 Task: In the Contact  'MarryJohnson21@abc7ny.com', Log Call and save with description: 'customer seeking assistance with integration.'; Select call outcome: 'Busy '; Select call Direction: Inbound; Add date: '21 August, 2023' and time 10:30:AM. Logged in from softage.1@softage.net
Action: Mouse moved to (99, 63)
Screenshot: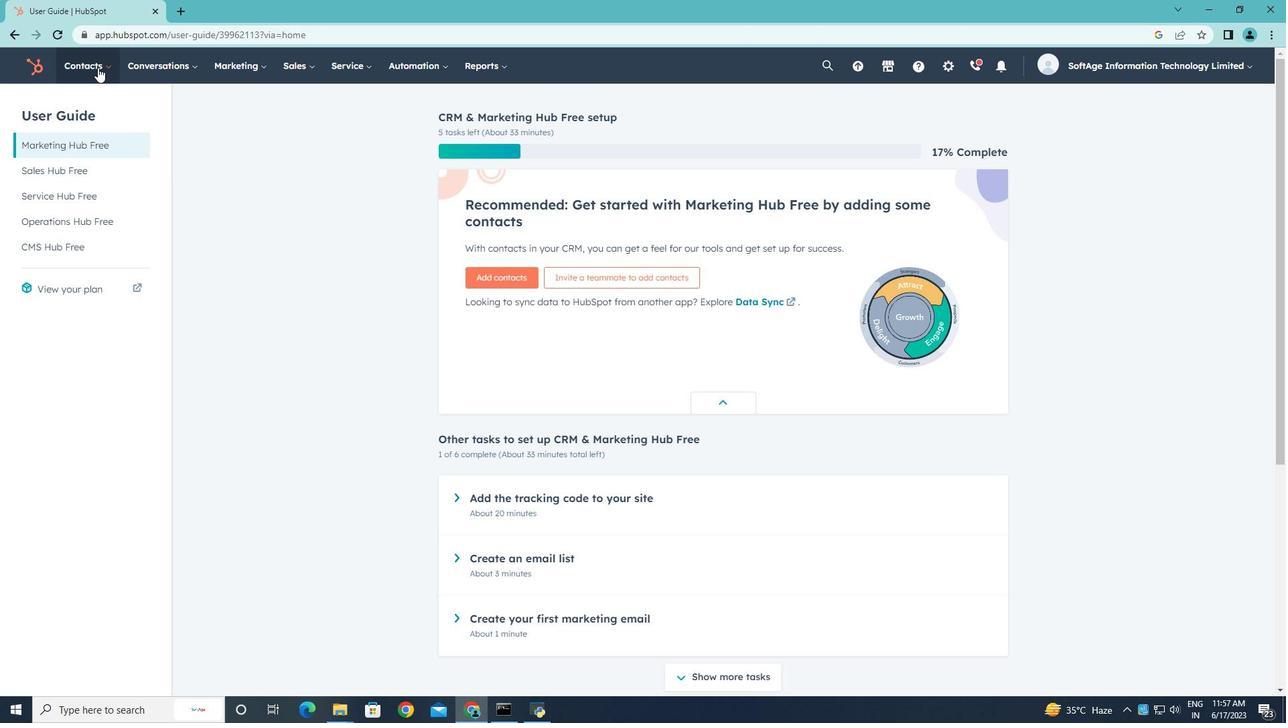 
Action: Mouse pressed left at (99, 63)
Screenshot: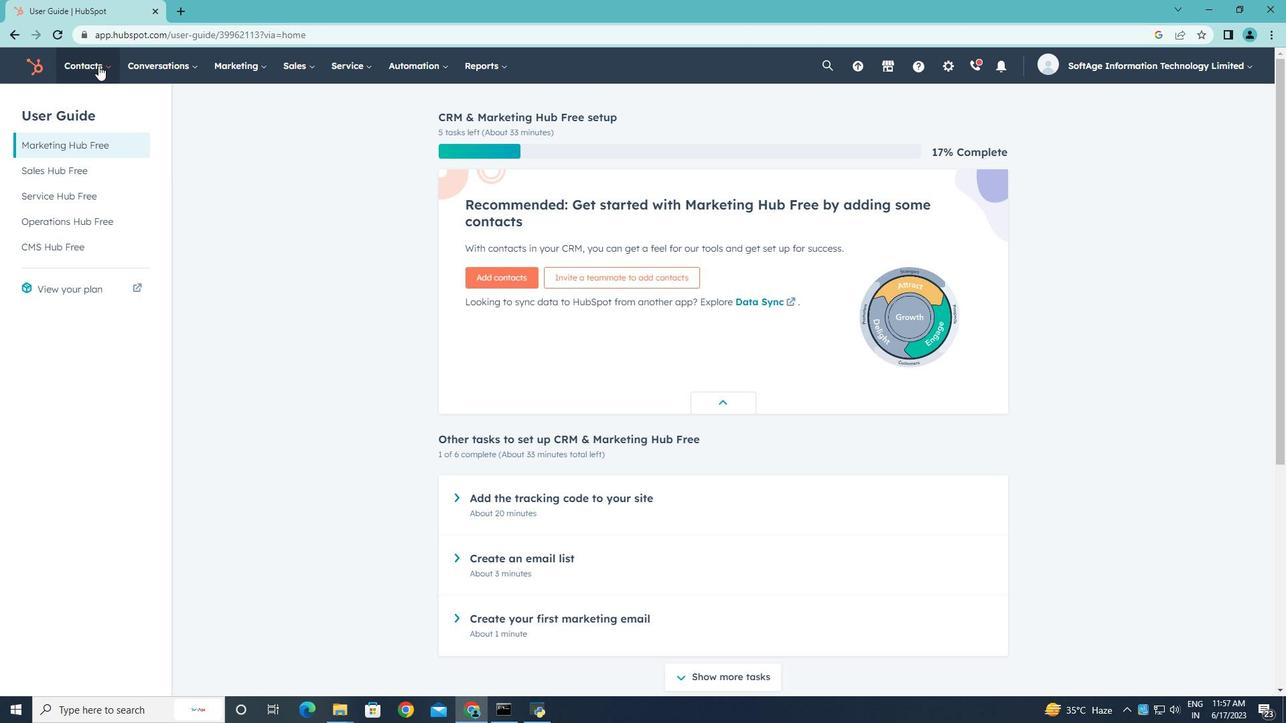 
Action: Mouse moved to (103, 104)
Screenshot: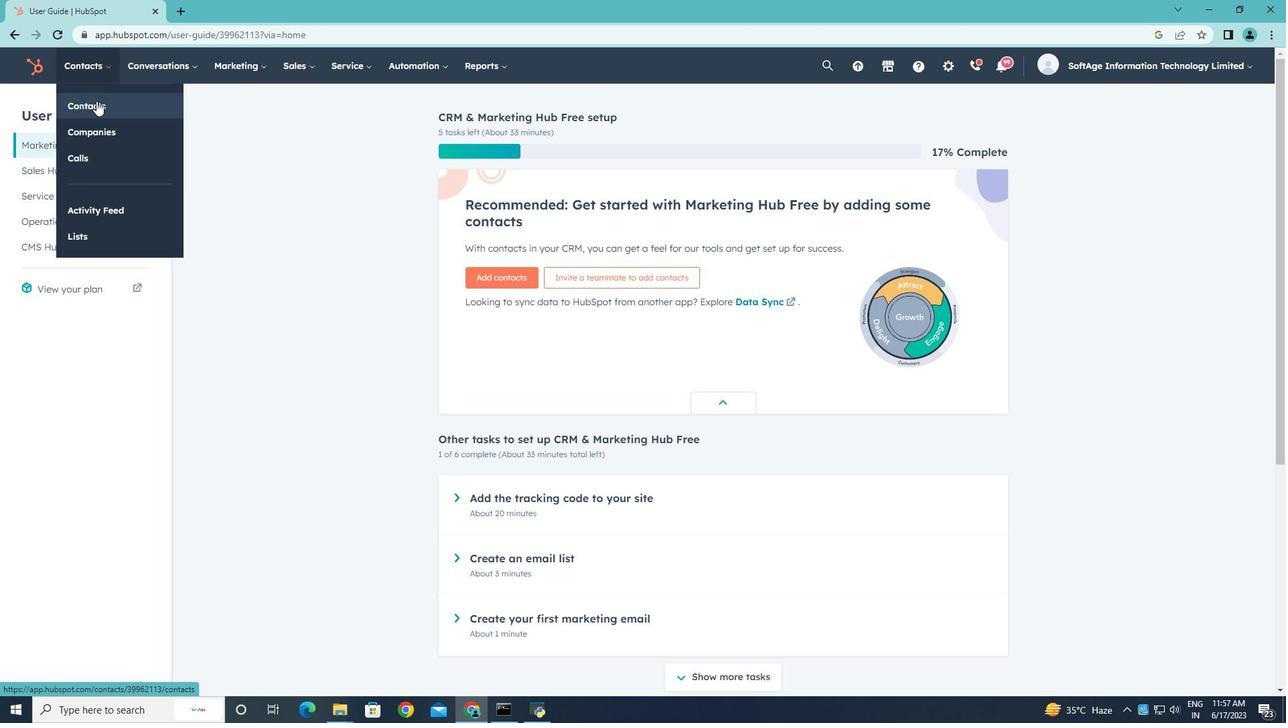 
Action: Mouse pressed left at (103, 104)
Screenshot: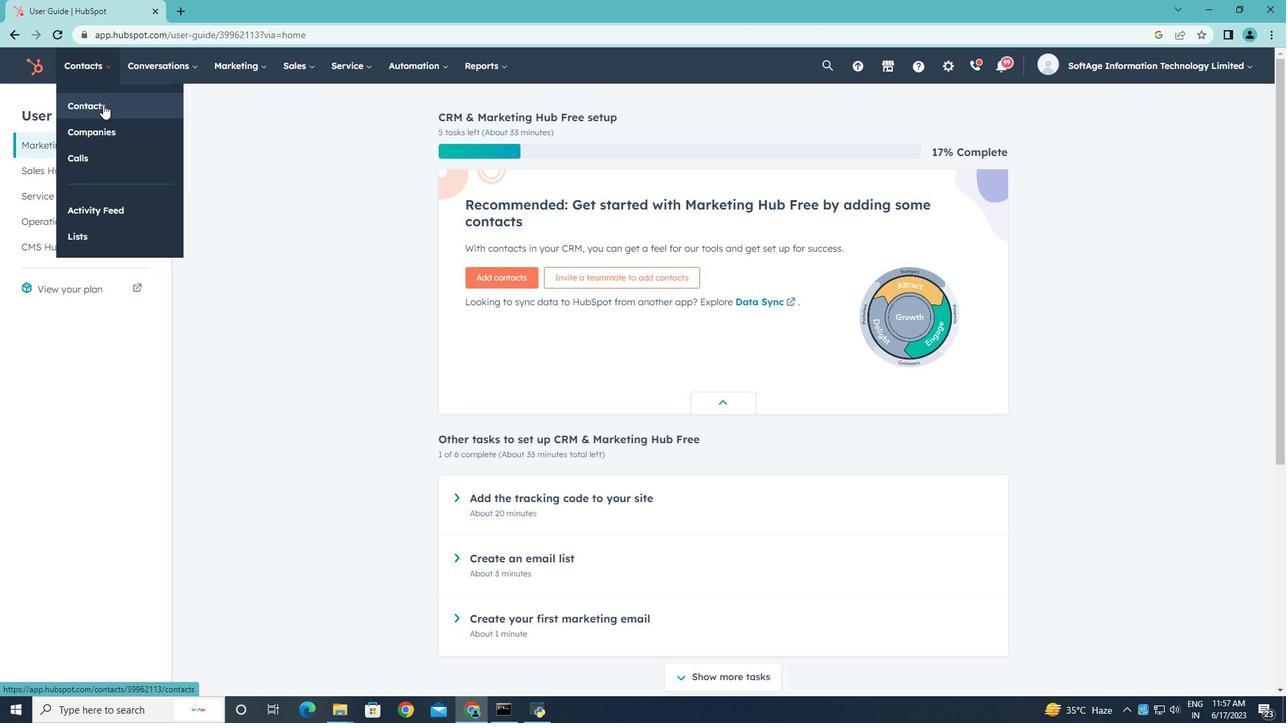 
Action: Mouse moved to (84, 214)
Screenshot: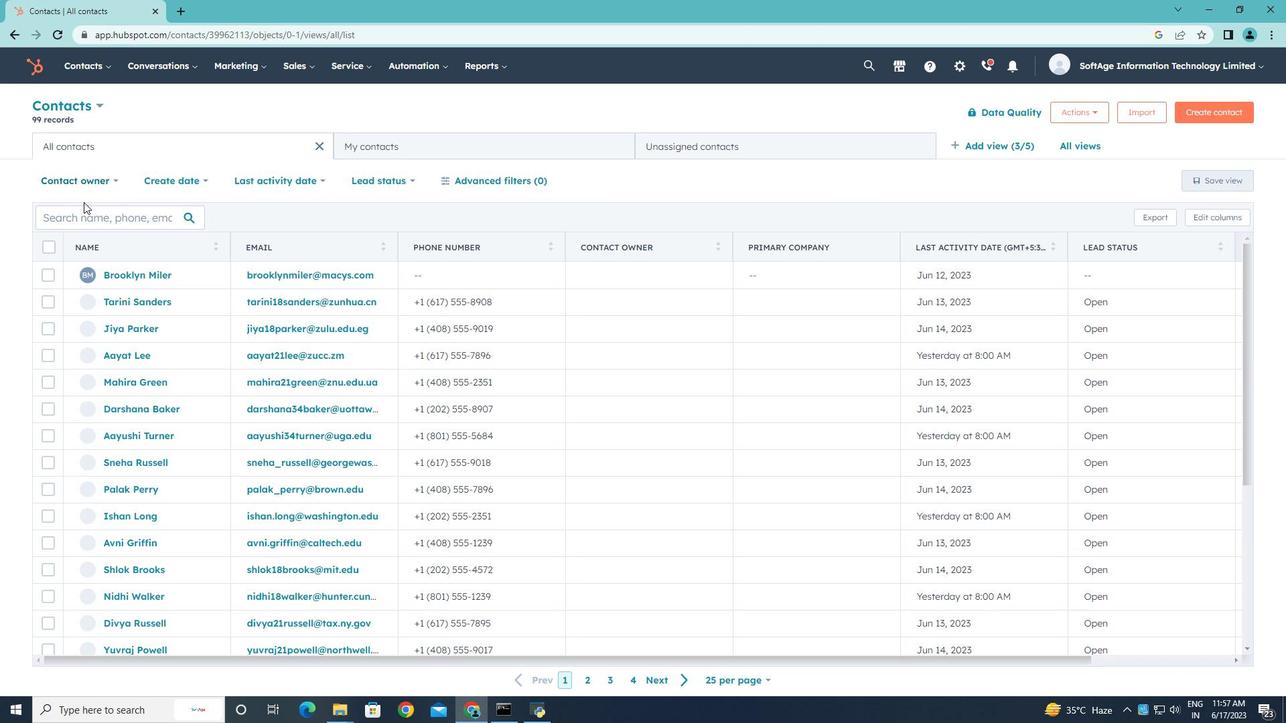 
Action: Mouse pressed left at (84, 214)
Screenshot: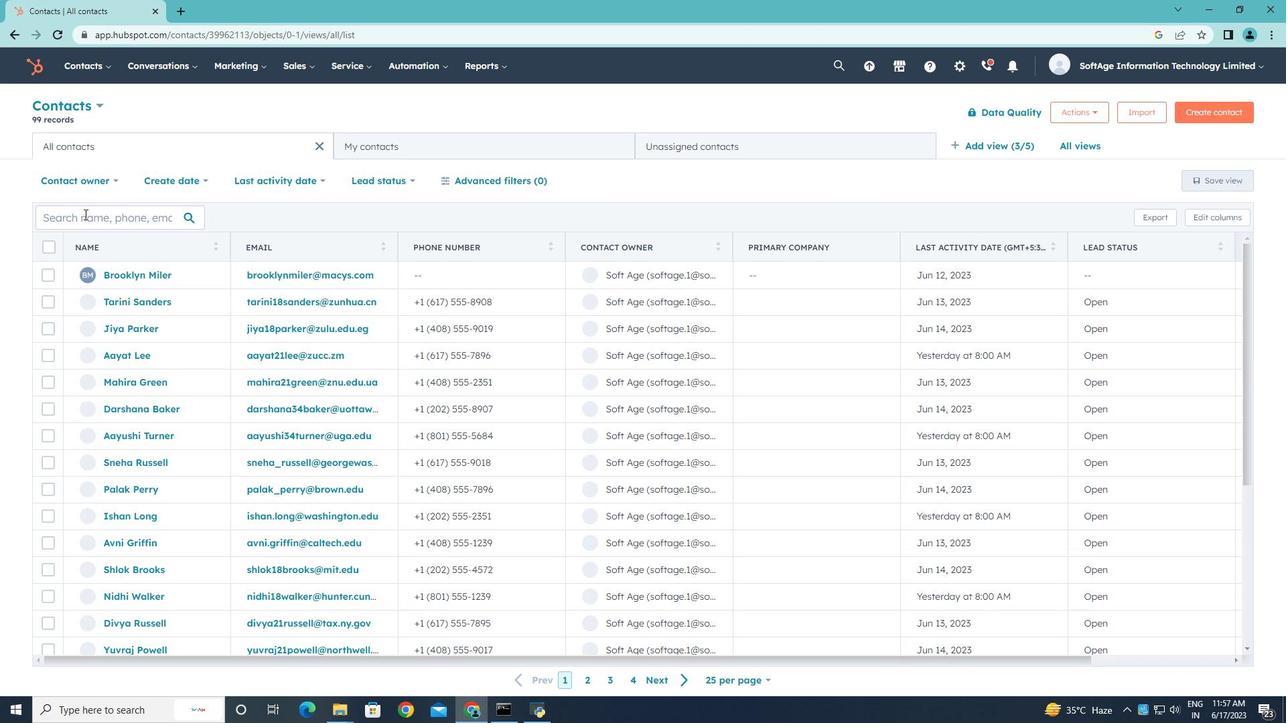 
Action: Key pressed <Key.shift>Marry<Key.shift>Johnson21<Key.shift>@abc7nu<Key.backspace>y.com
Screenshot: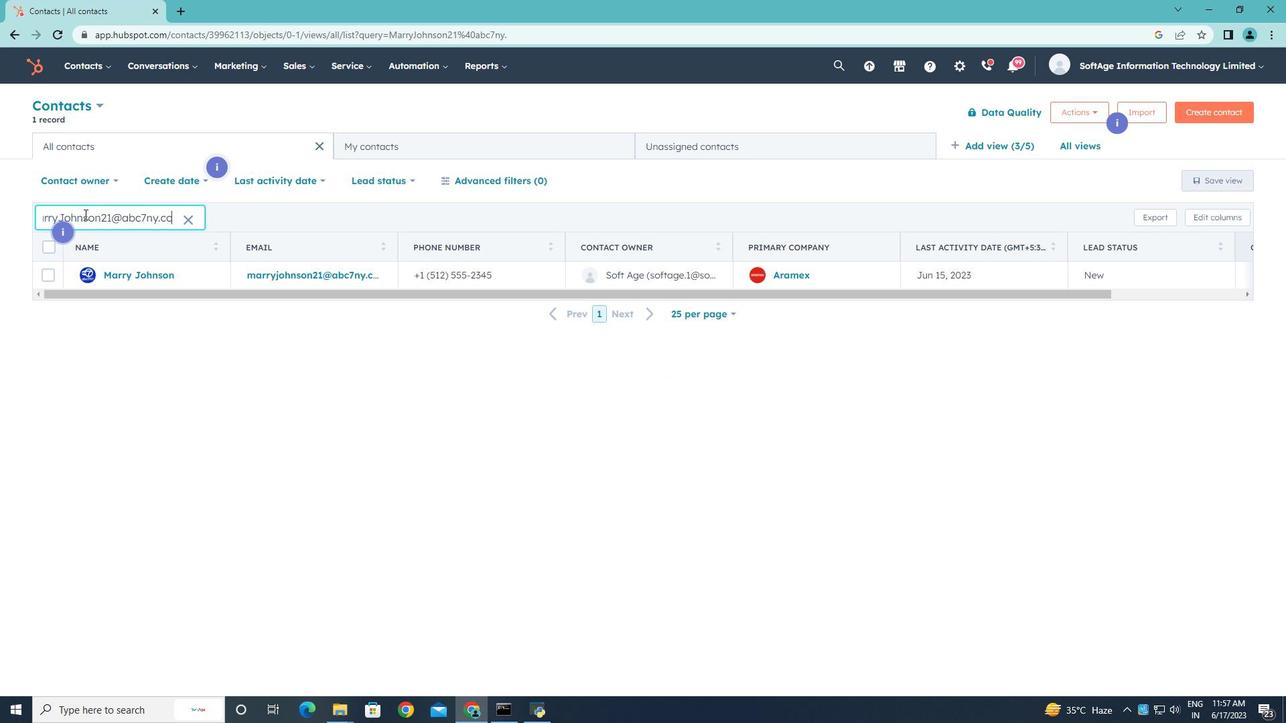 
Action: Mouse moved to (131, 276)
Screenshot: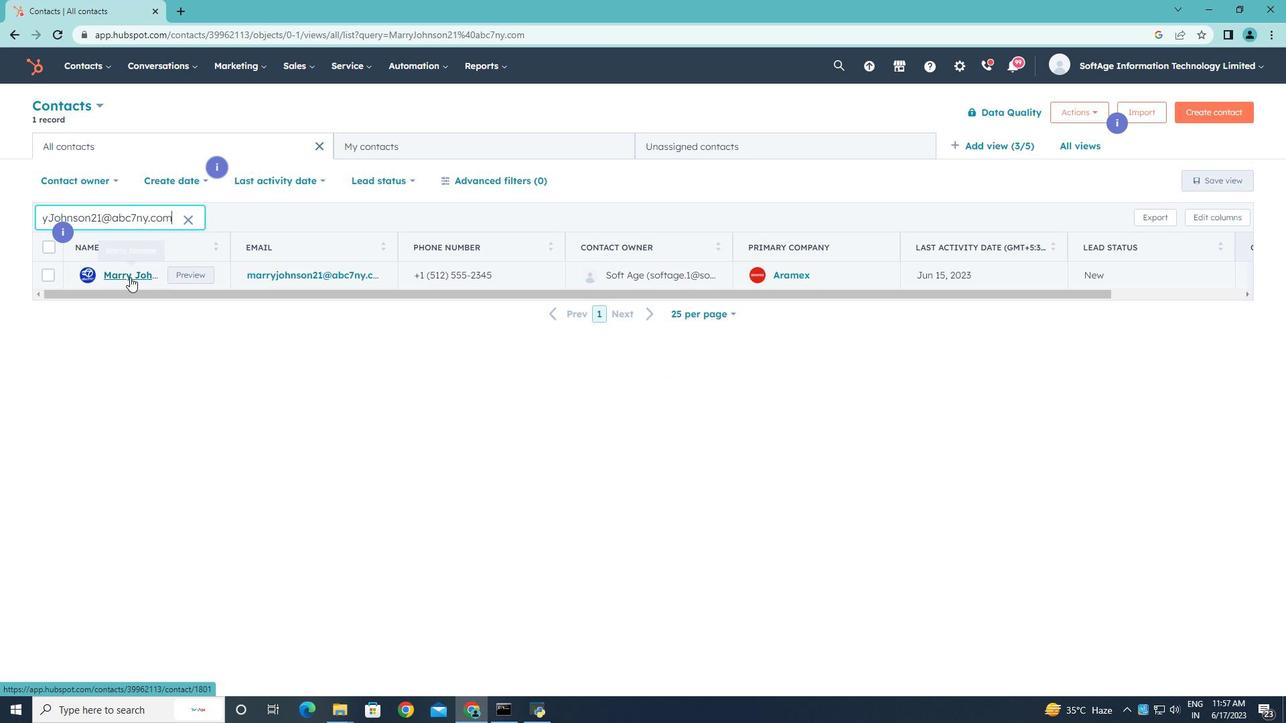 
Action: Mouse pressed left at (131, 276)
Screenshot: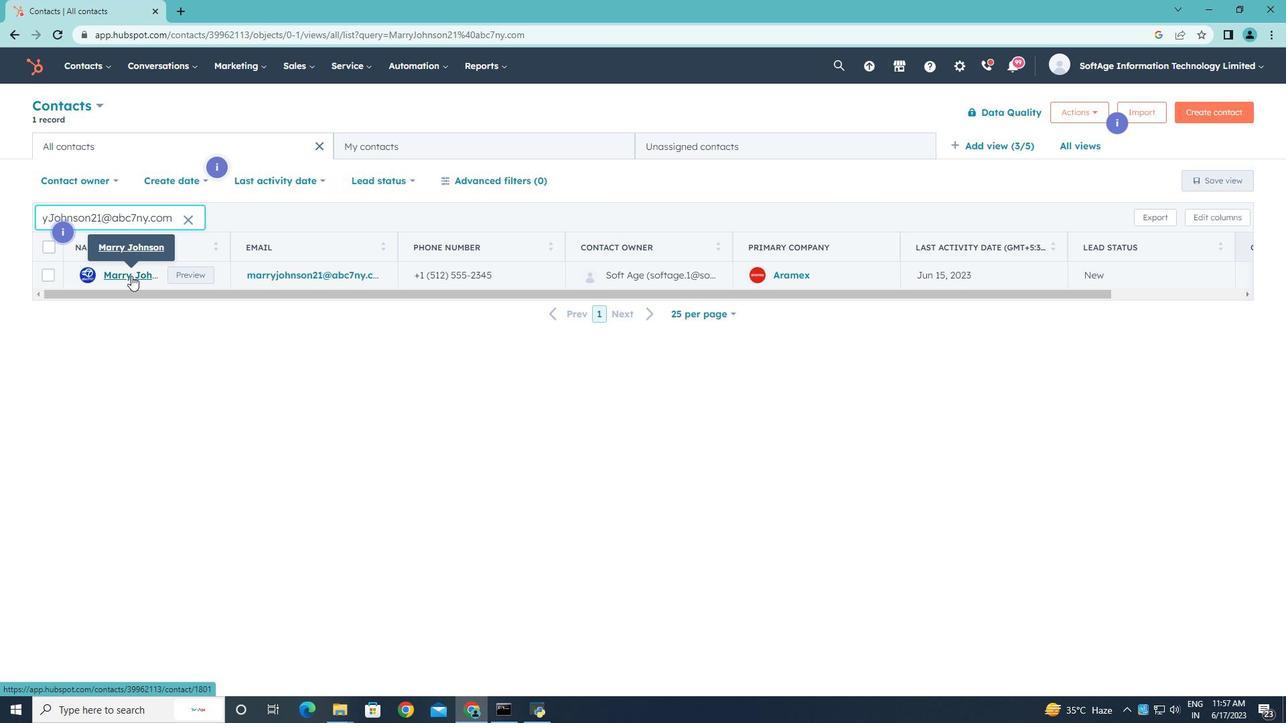 
Action: Mouse moved to (257, 227)
Screenshot: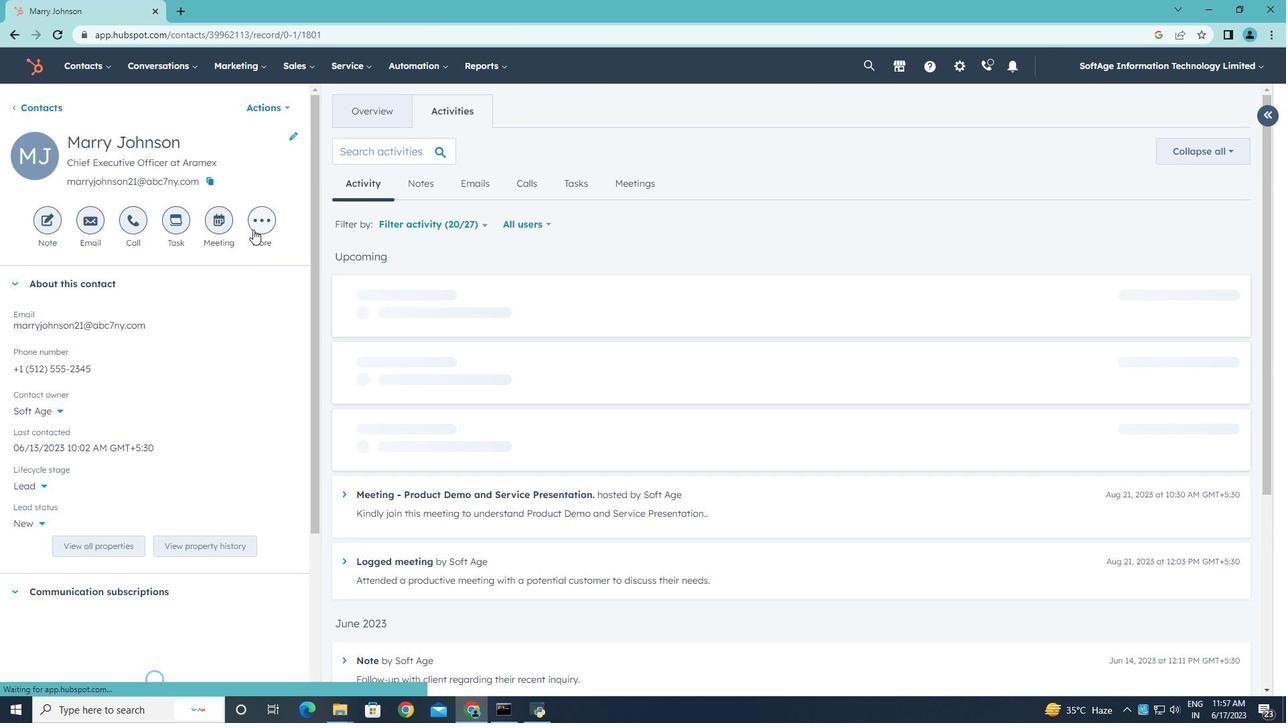 
Action: Mouse pressed left at (257, 227)
Screenshot: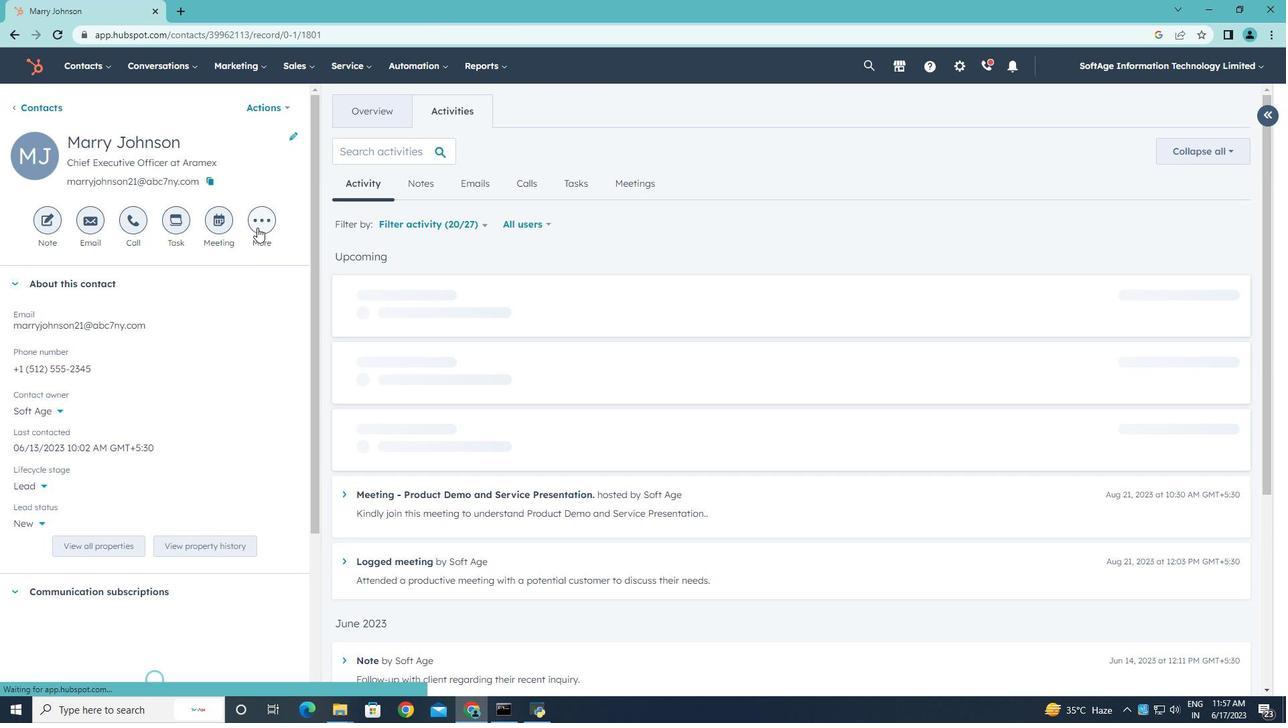 
Action: Mouse moved to (245, 336)
Screenshot: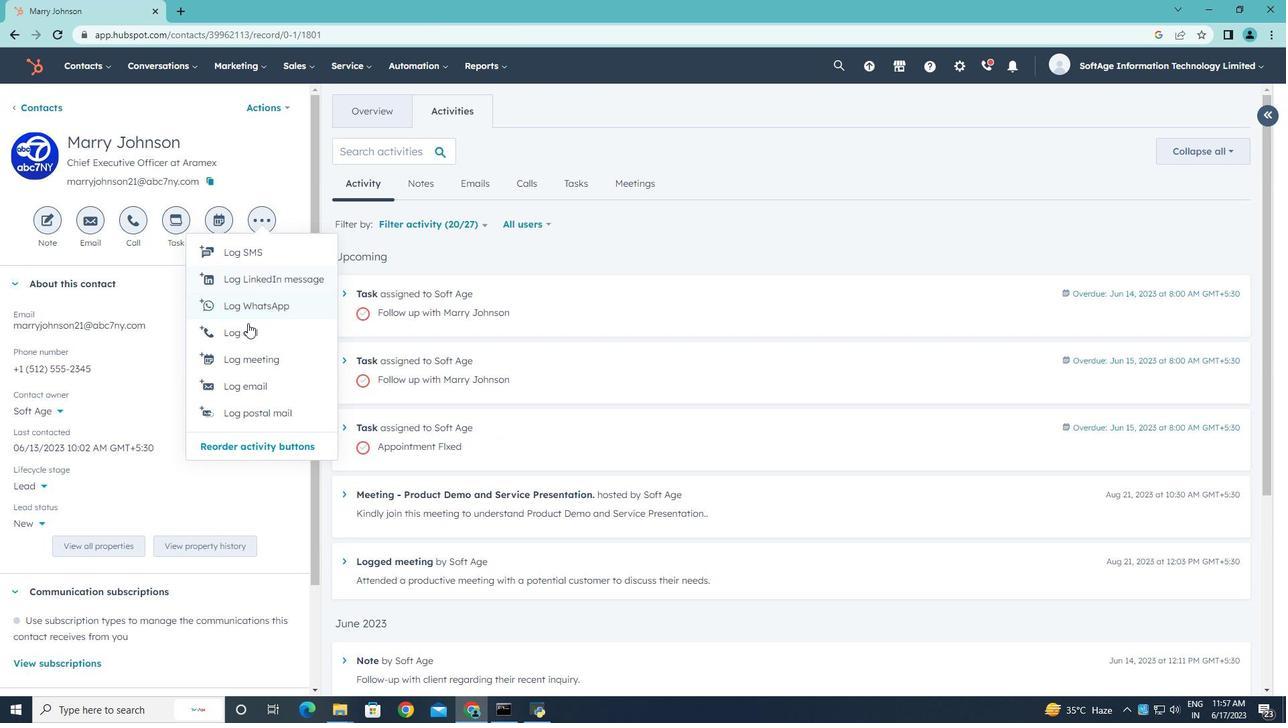
Action: Mouse pressed left at (245, 336)
Screenshot: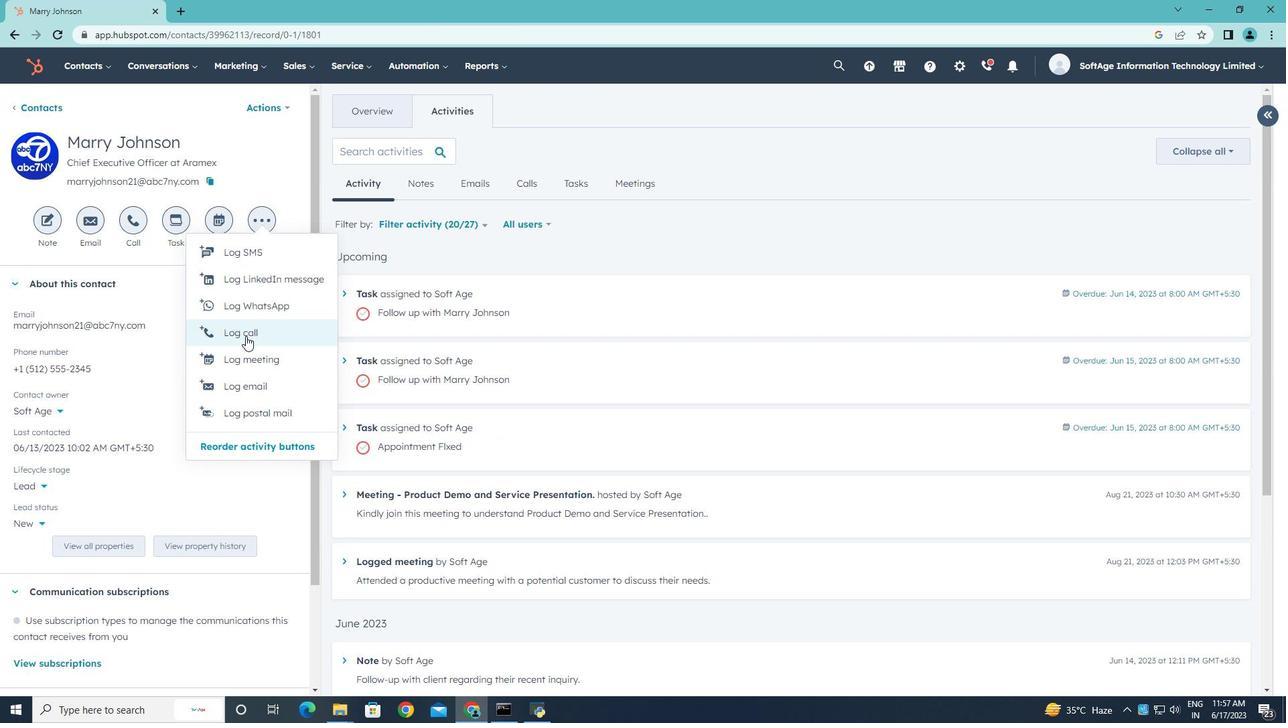 
Action: Key pressed customer<Key.space>seeking<Key.space>assistance<Key.space>with<Key.space>inter<Key.backspace>gration.
Screenshot: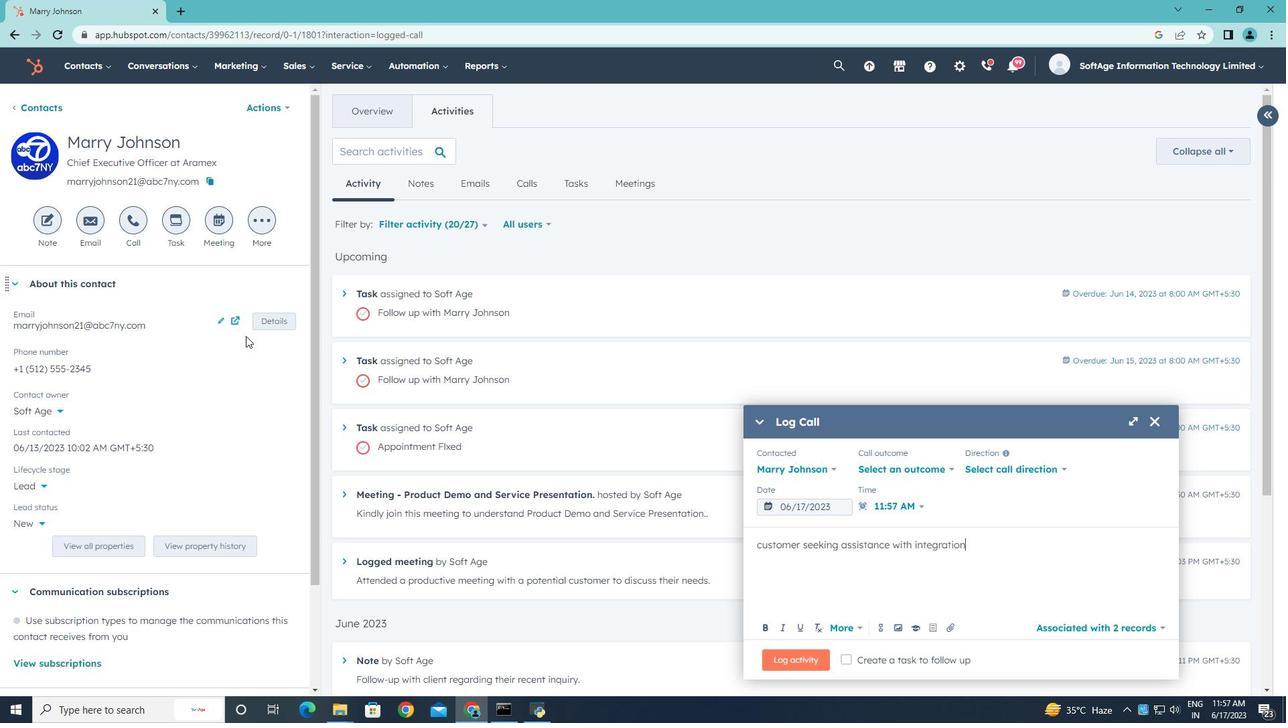 
Action: Mouse moved to (951, 469)
Screenshot: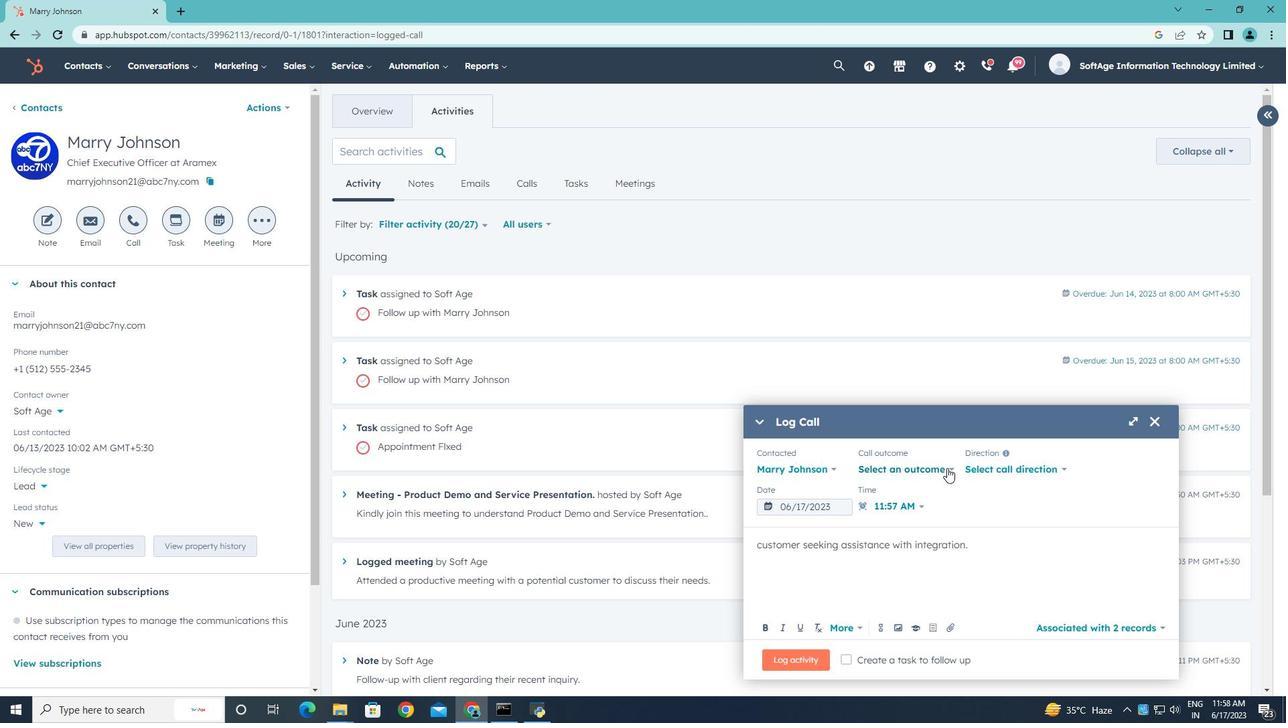 
Action: Mouse pressed left at (951, 469)
Screenshot: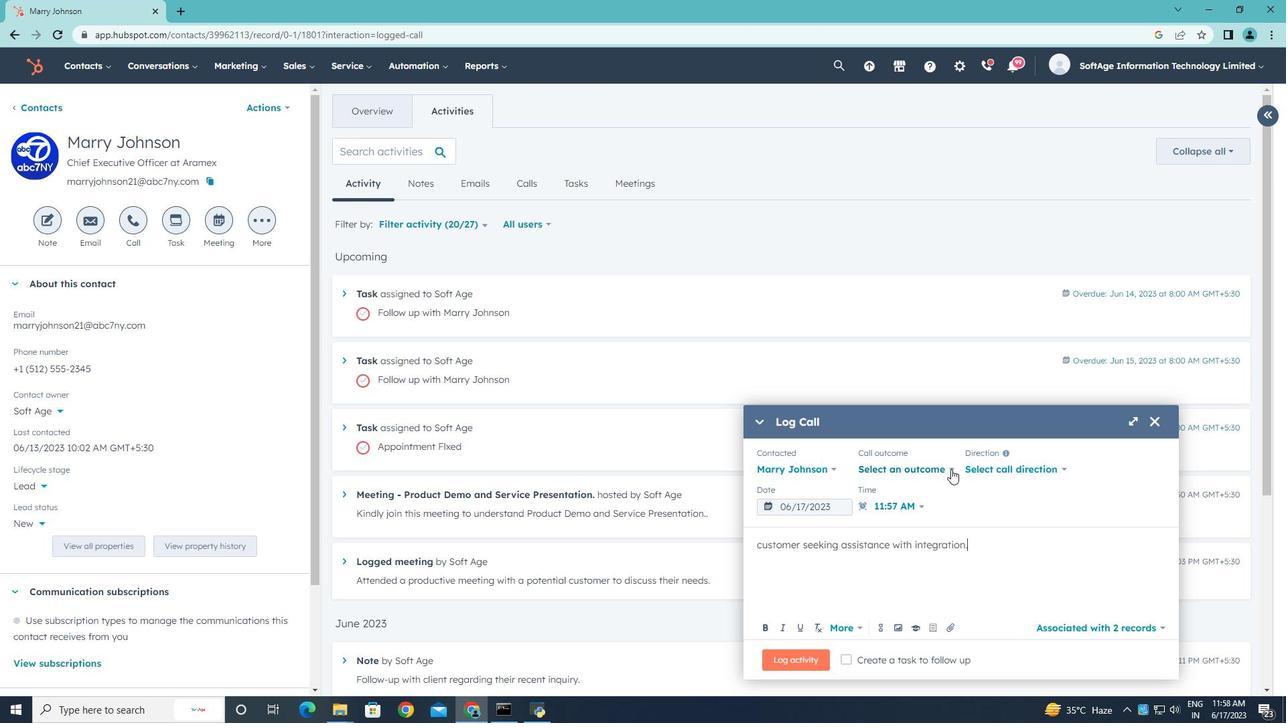 
Action: Mouse moved to (920, 501)
Screenshot: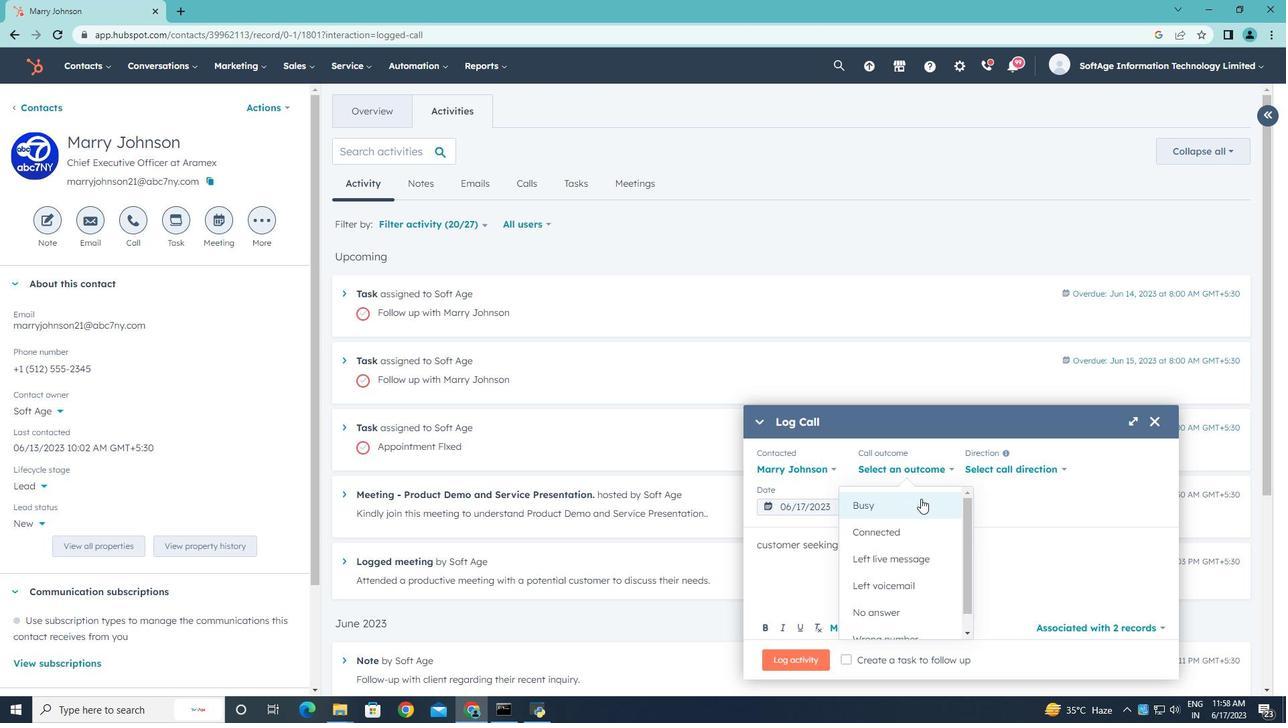 
Action: Mouse pressed left at (920, 501)
Screenshot: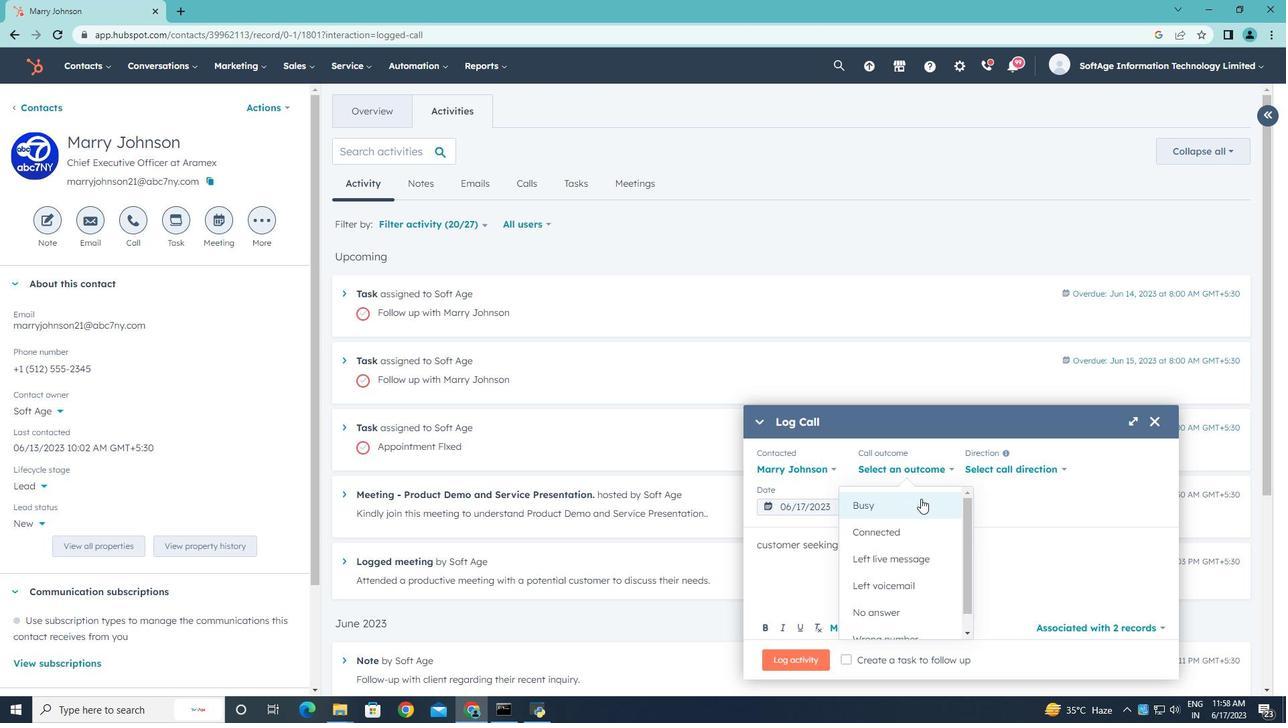 
Action: Mouse moved to (999, 469)
Screenshot: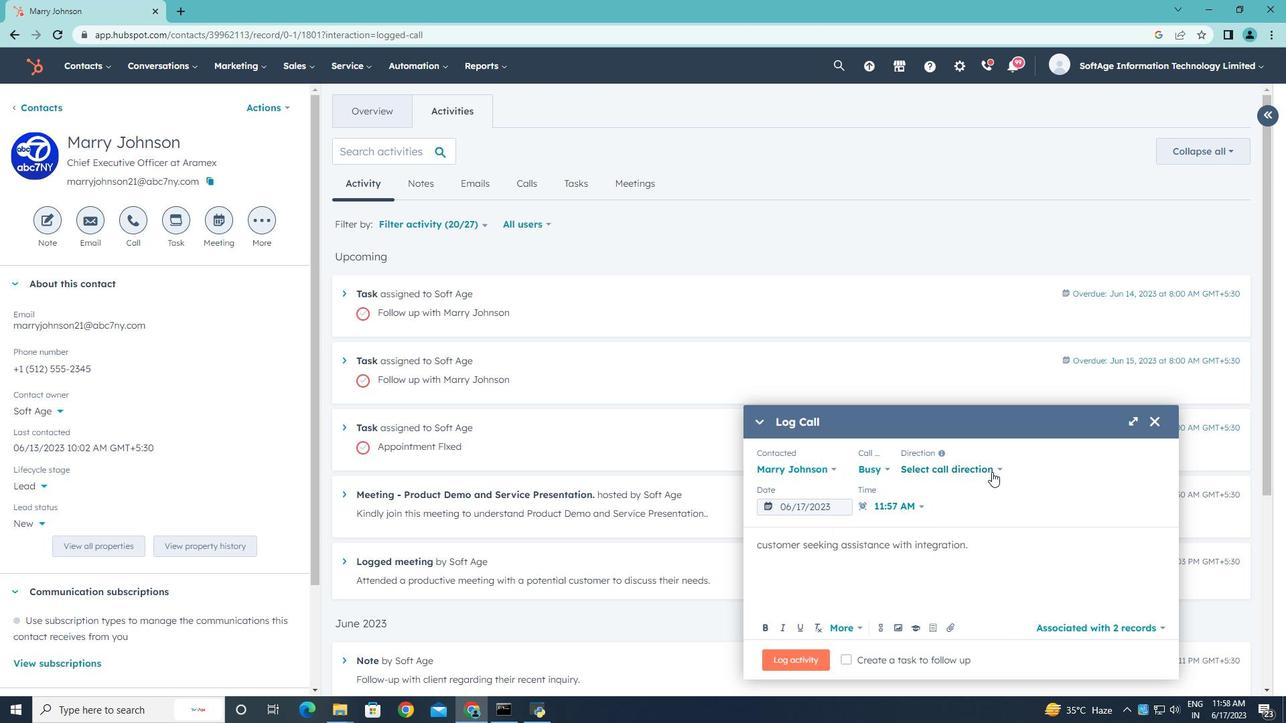 
Action: Mouse pressed left at (999, 469)
Screenshot: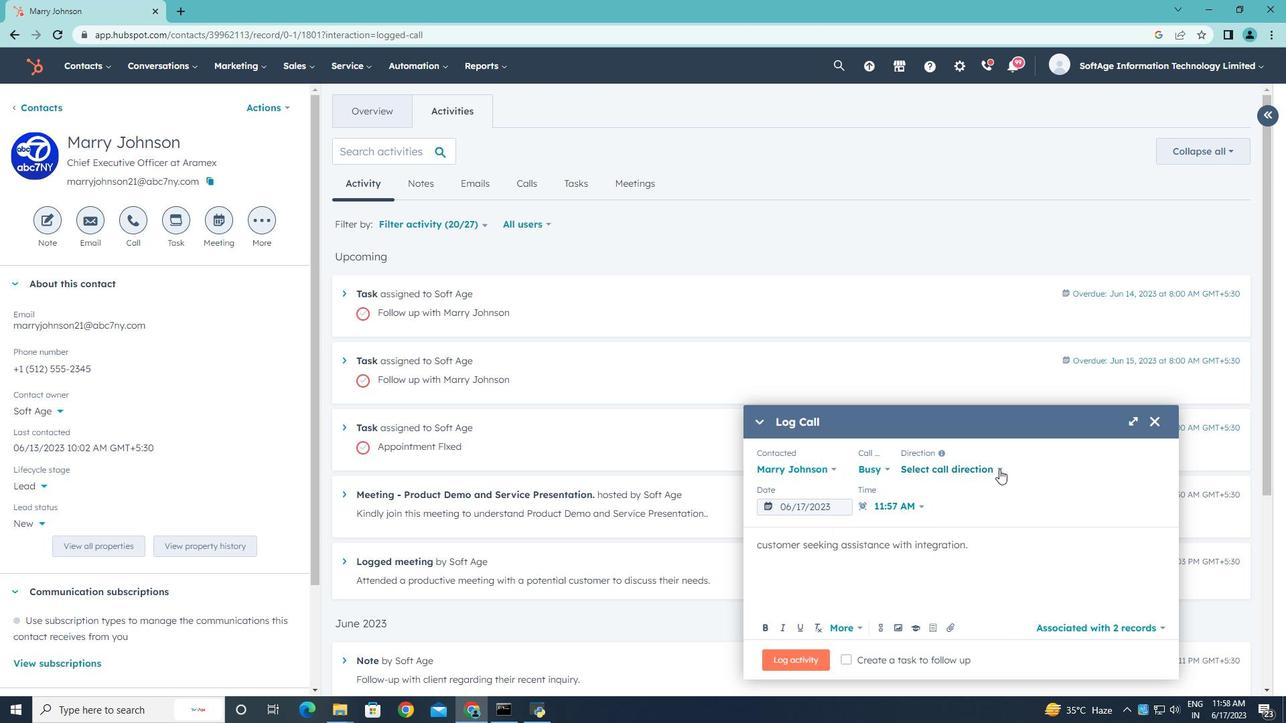 
Action: Mouse moved to (972, 503)
Screenshot: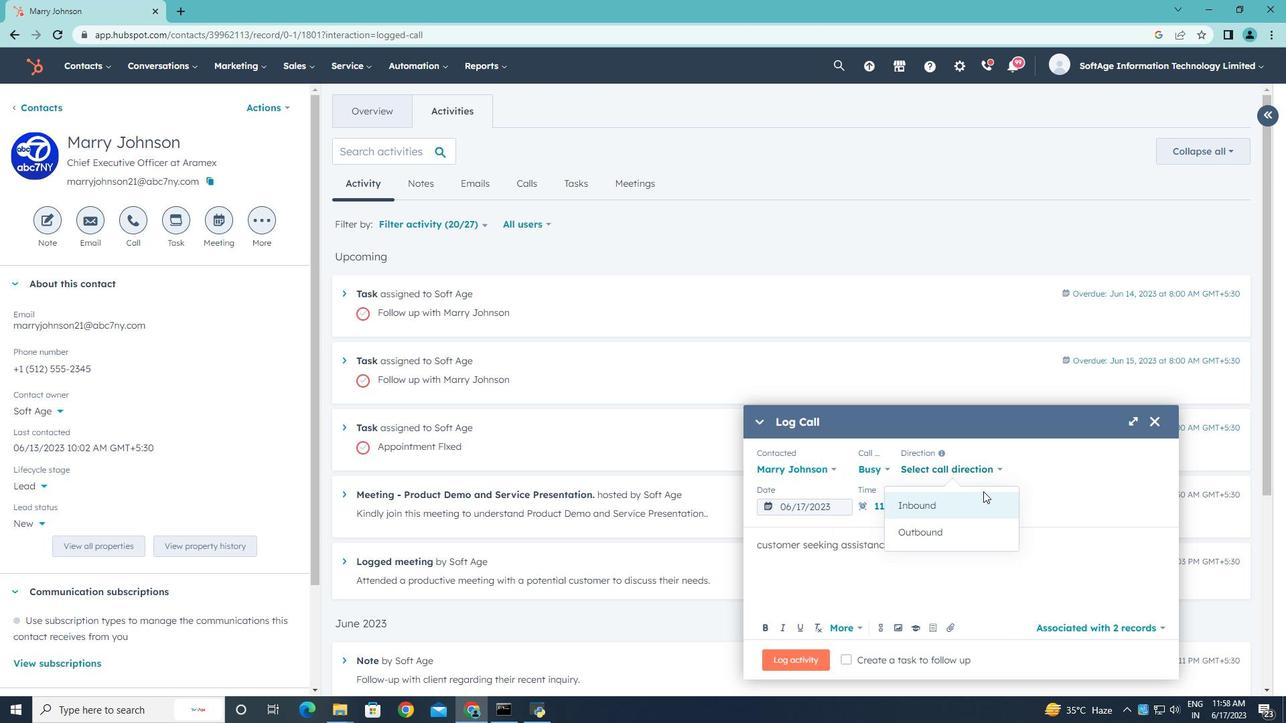
Action: Mouse pressed left at (972, 503)
Screenshot: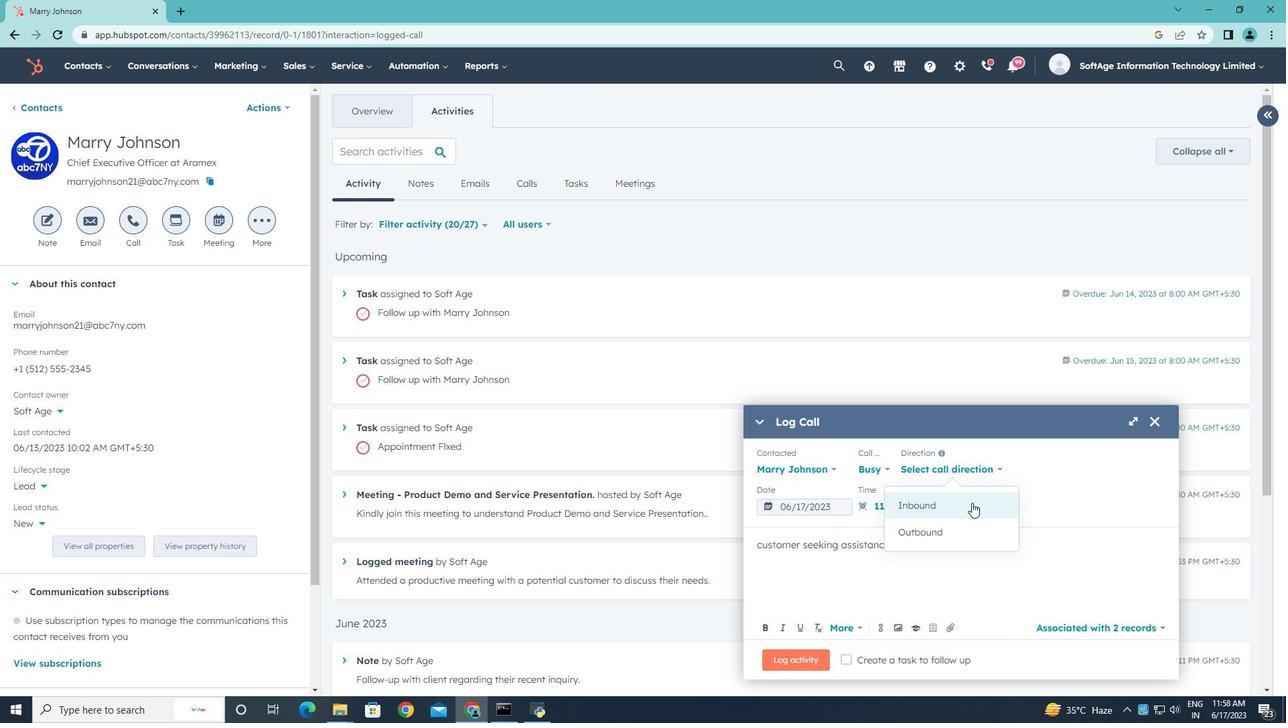 
Action: Mouse moved to (1051, 472)
Screenshot: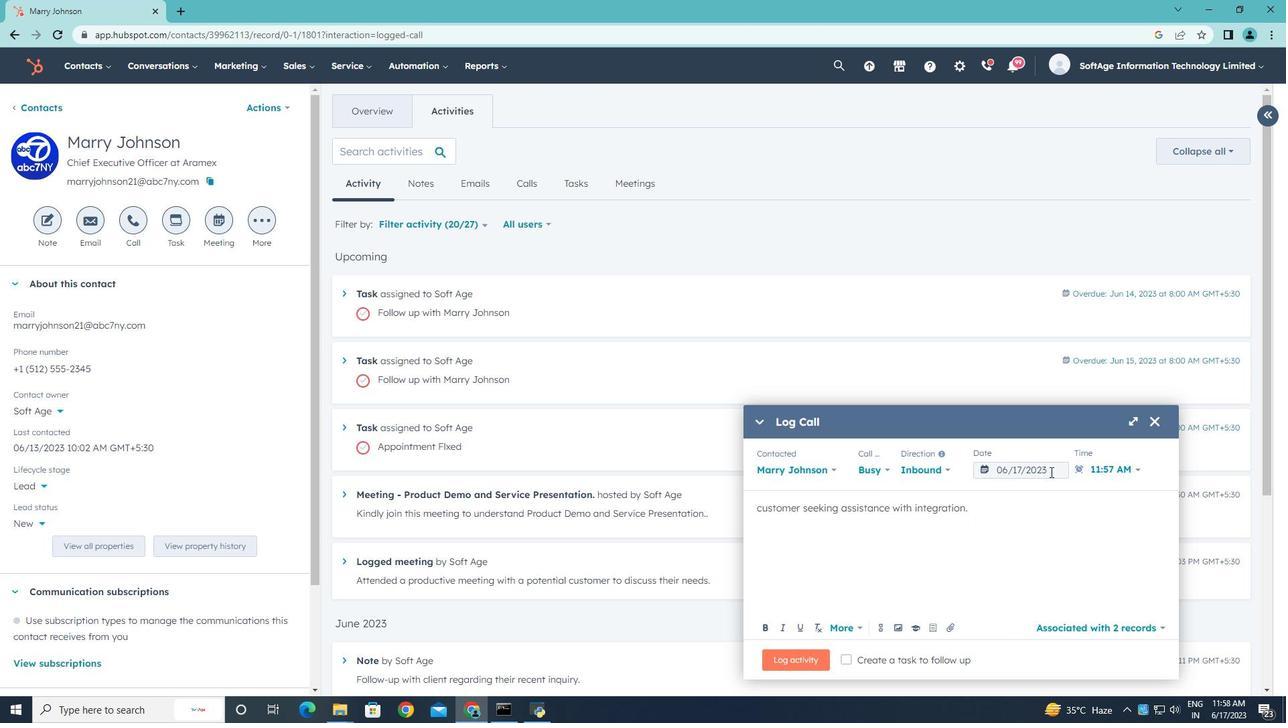 
Action: Mouse pressed left at (1051, 472)
Screenshot: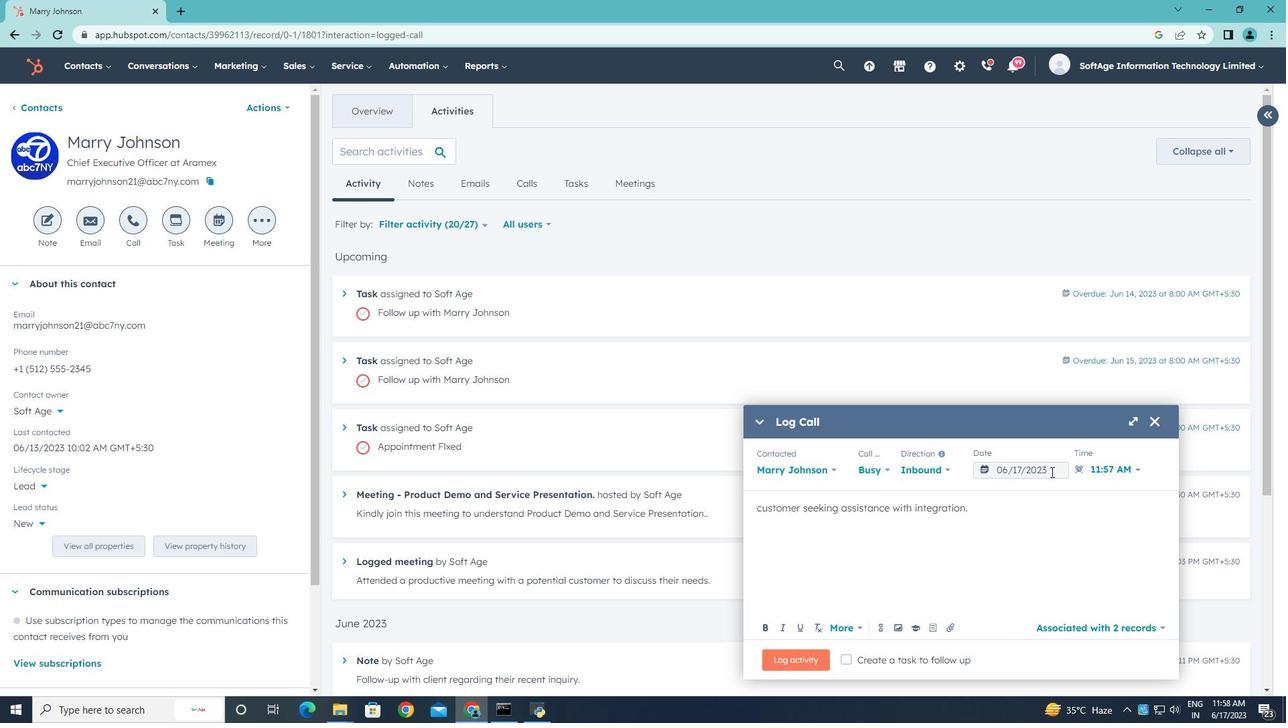 
Action: Mouse moved to (1152, 251)
Screenshot: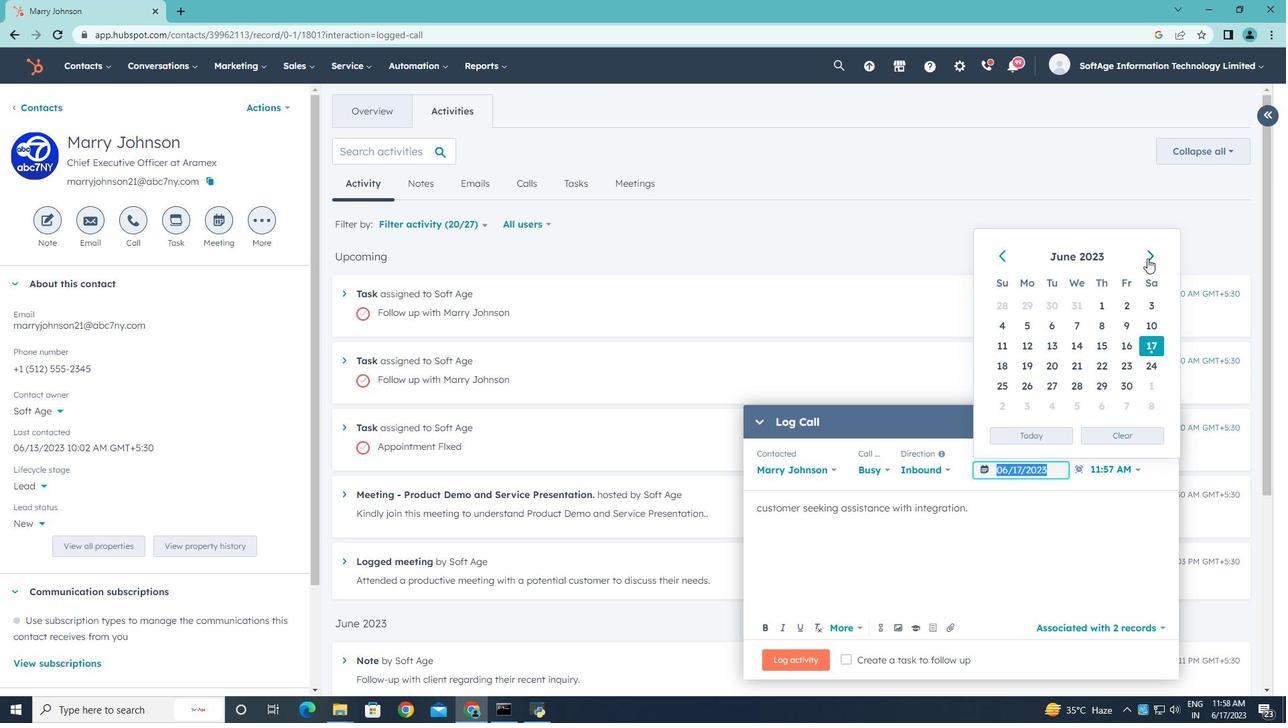 
Action: Mouse pressed left at (1152, 251)
Screenshot: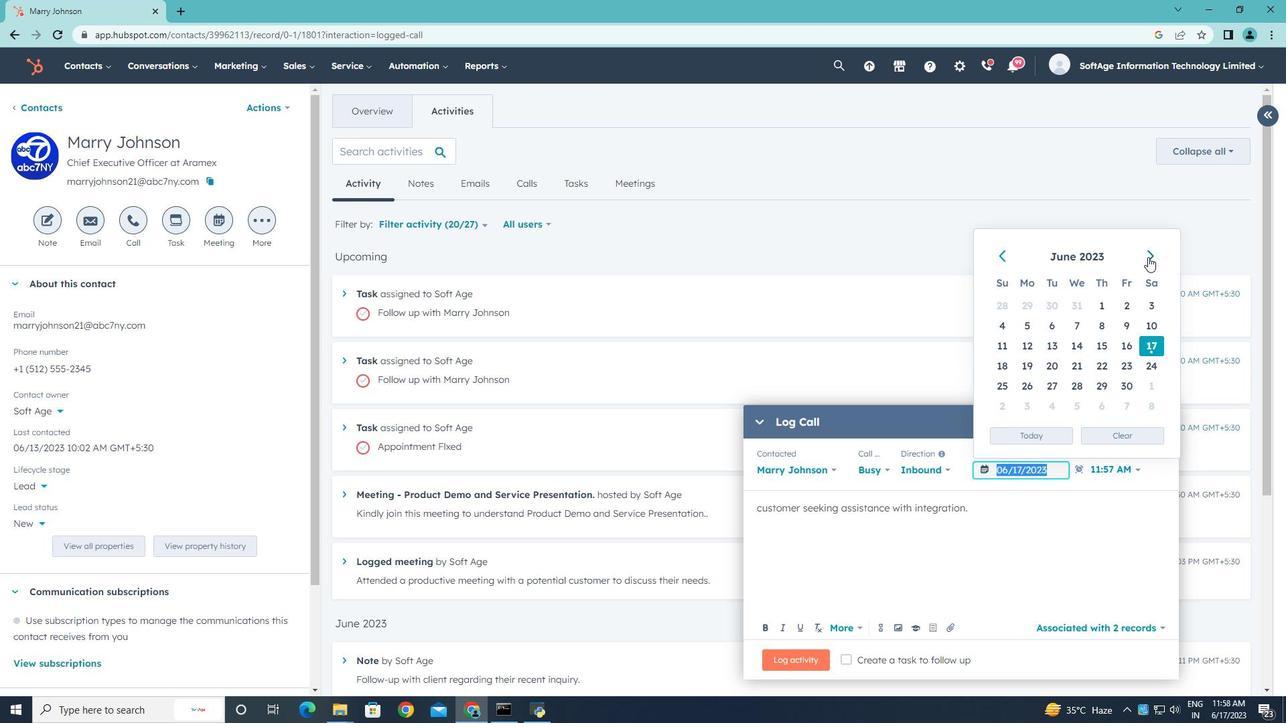 
Action: Mouse pressed left at (1152, 251)
Screenshot: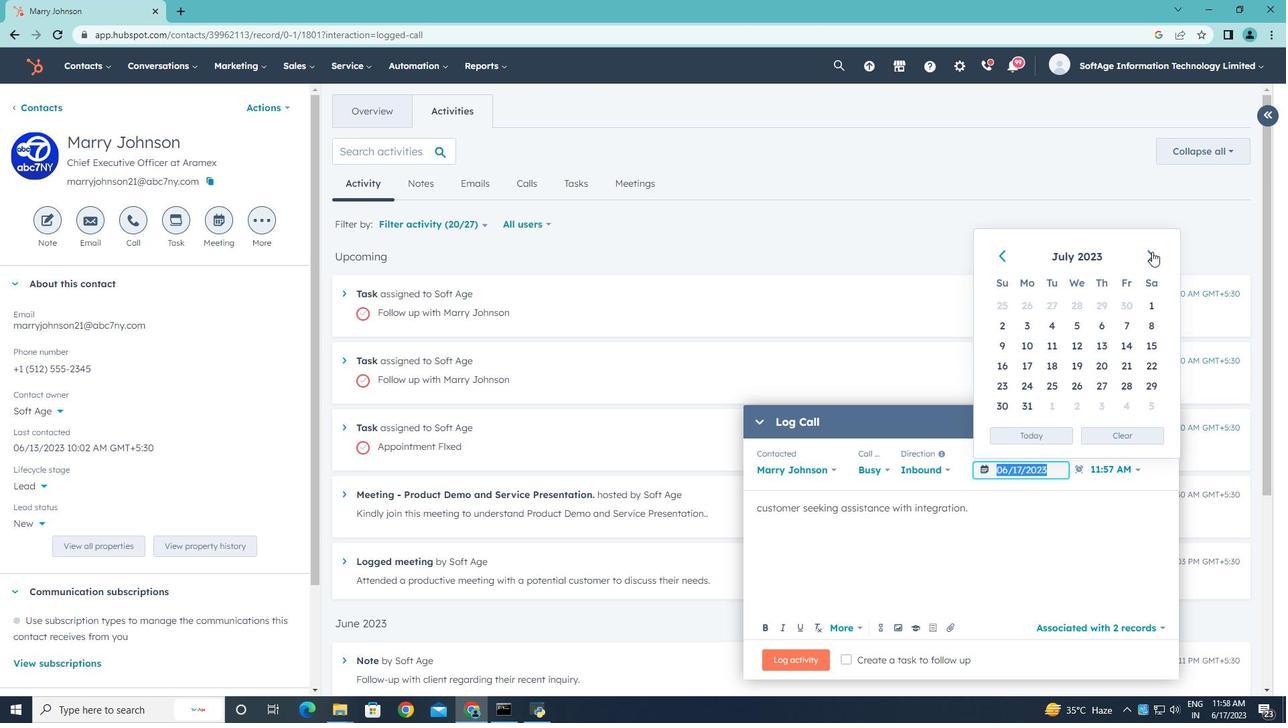 
Action: Mouse moved to (1031, 367)
Screenshot: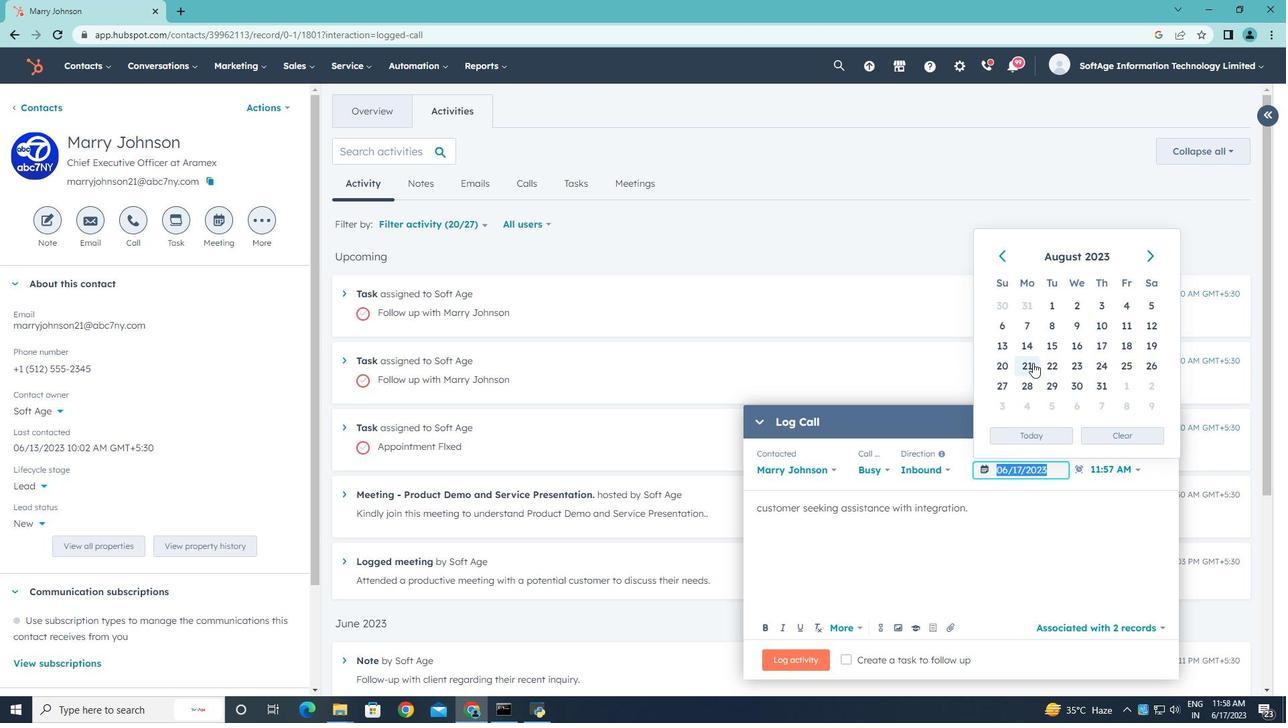 
Action: Mouse pressed left at (1031, 367)
Screenshot: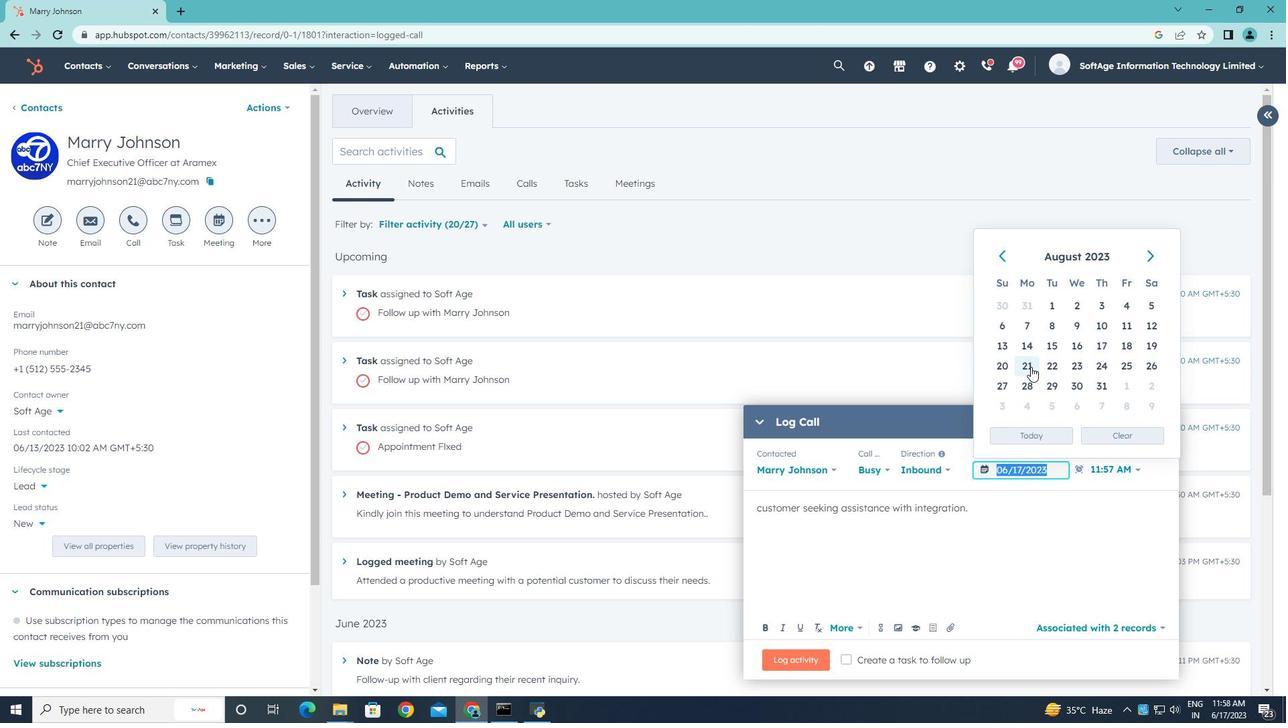 
Action: Mouse moved to (1134, 468)
Screenshot: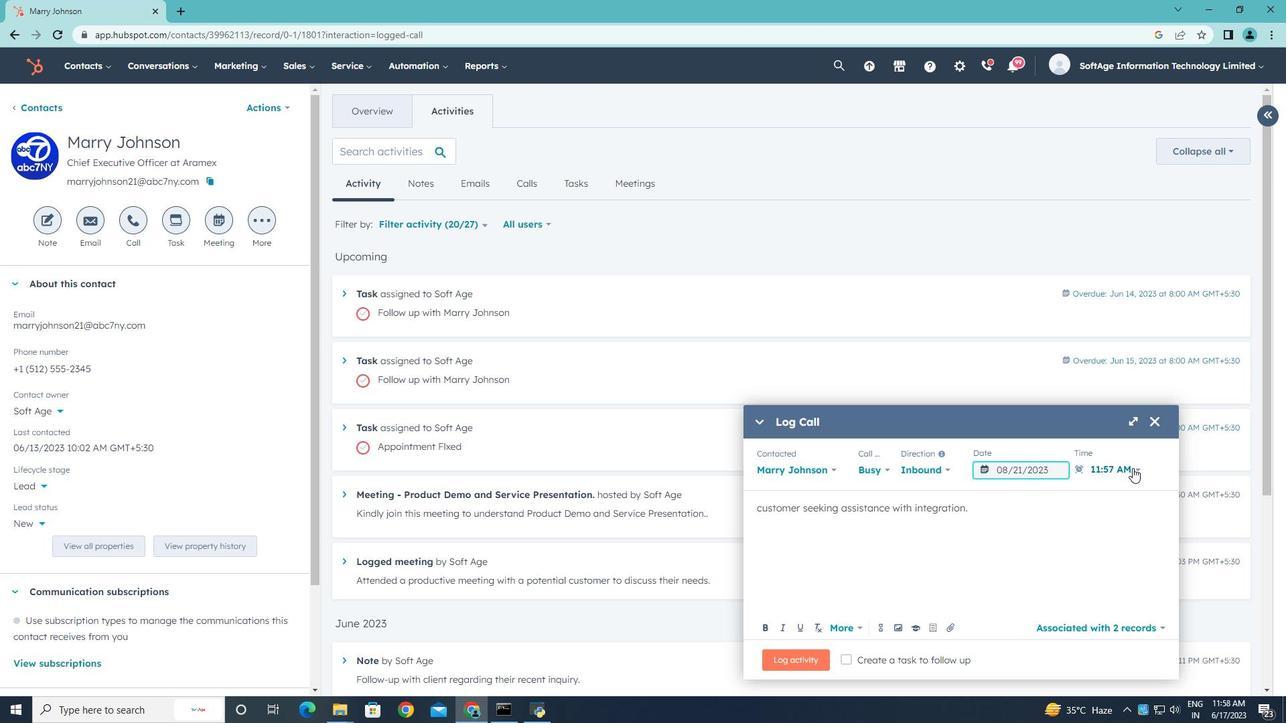 
Action: Mouse pressed left at (1134, 468)
Screenshot: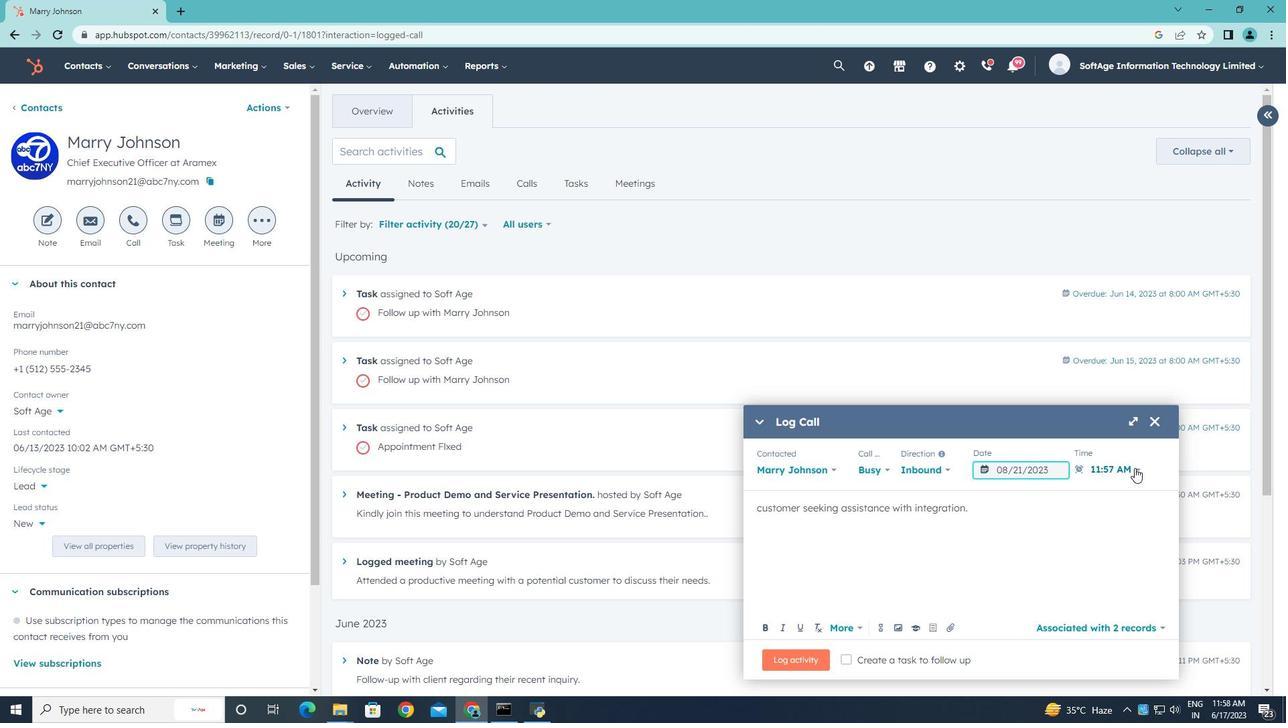 
Action: Mouse moved to (1097, 550)
Screenshot: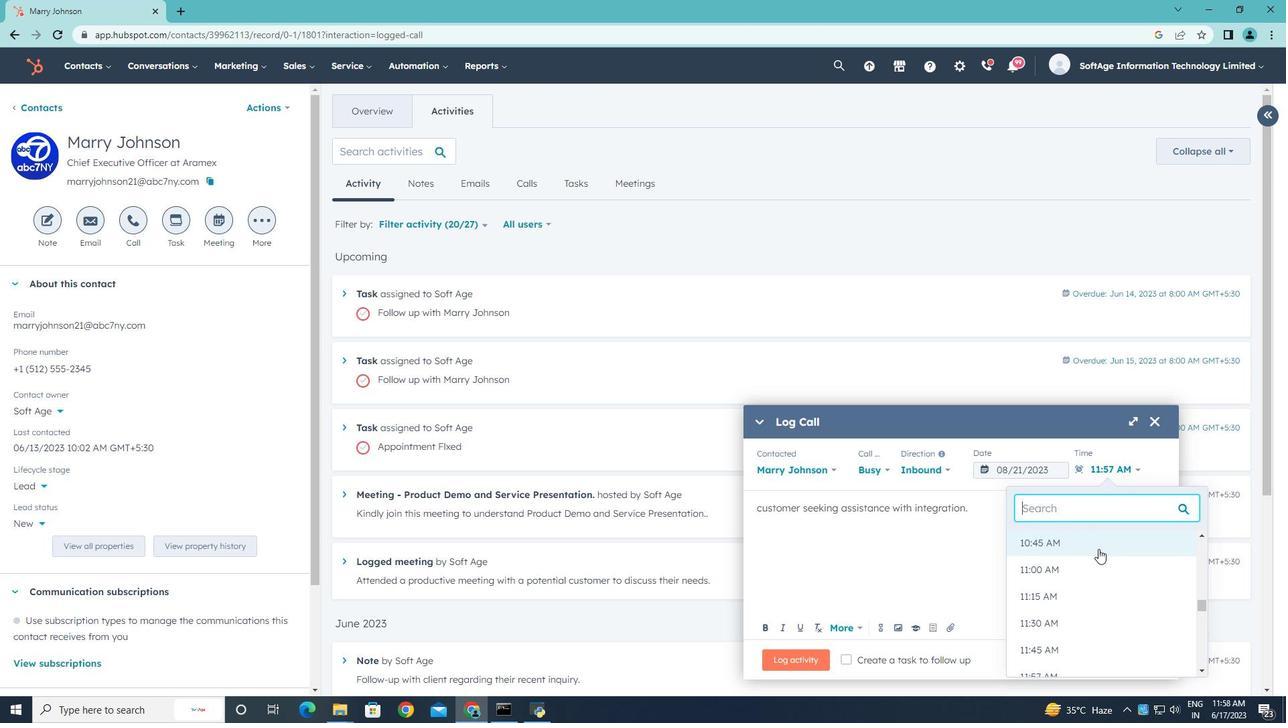 
Action: Mouse scrolled (1097, 550) with delta (0, 0)
Screenshot: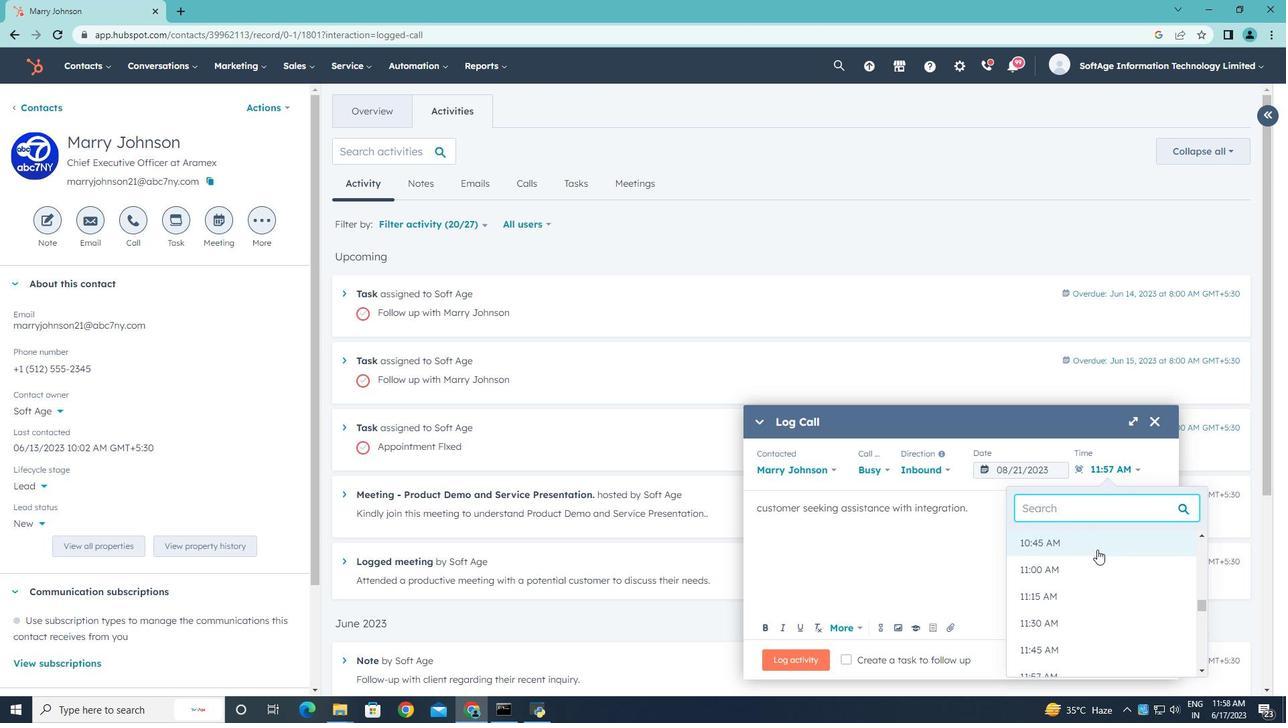 
Action: Mouse moved to (1086, 578)
Screenshot: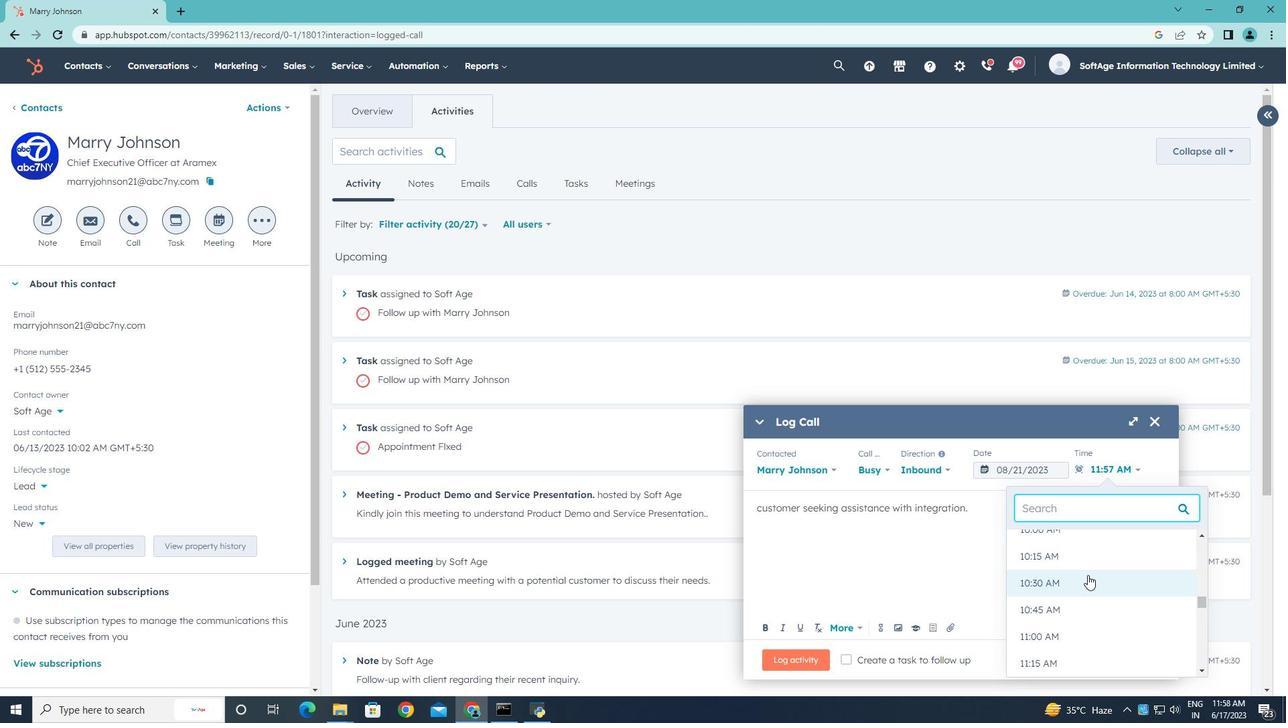 
Action: Mouse pressed left at (1086, 578)
Screenshot: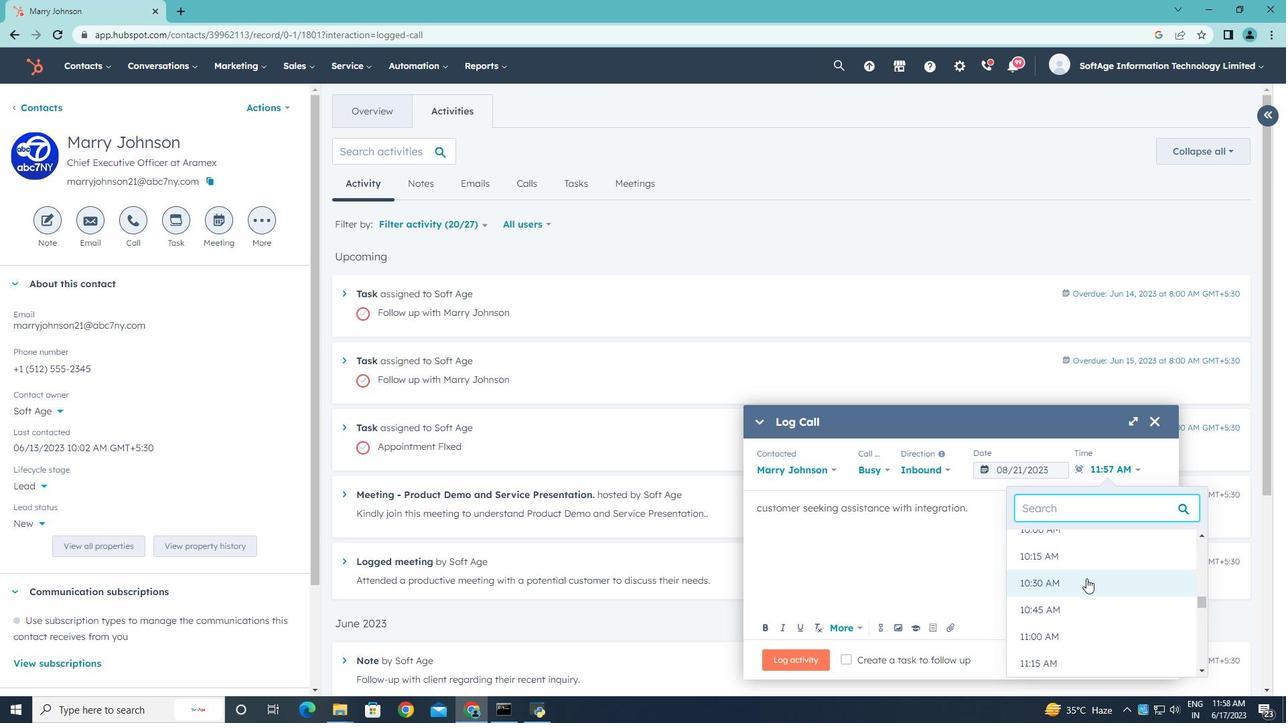 
Action: Mouse moved to (763, 508)
Screenshot: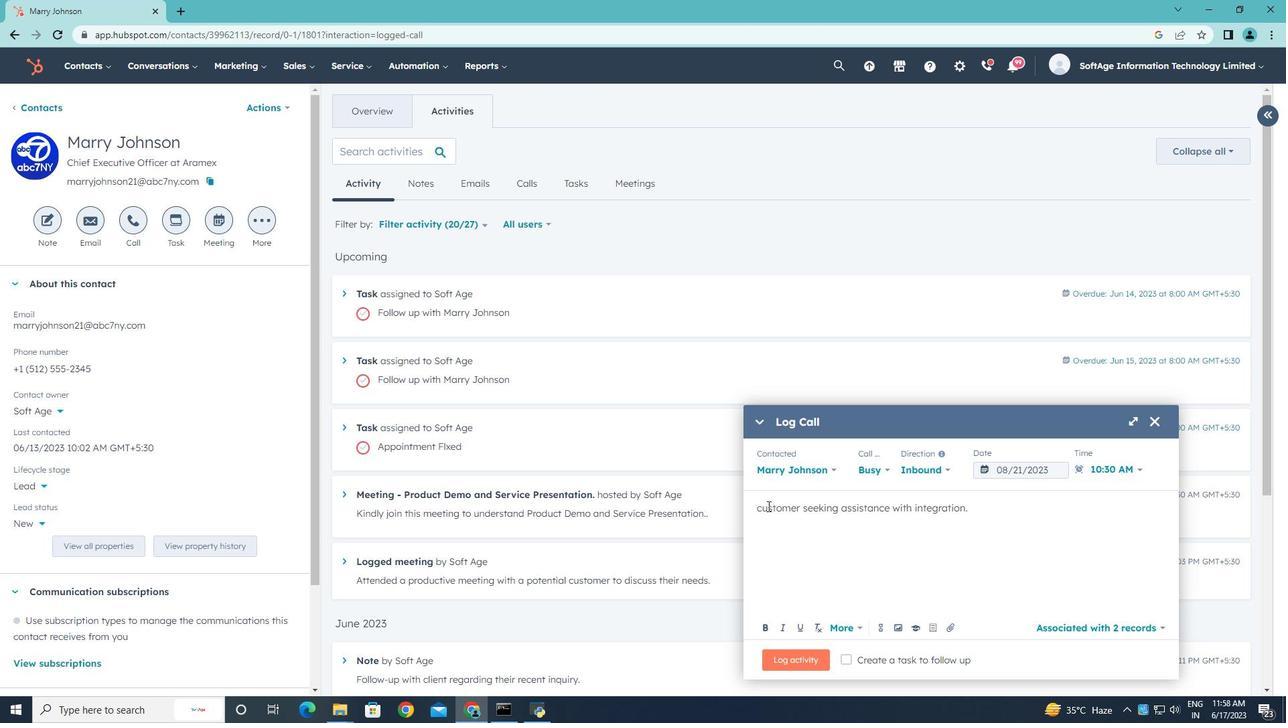 
Action: Mouse pressed left at (763, 508)
Screenshot: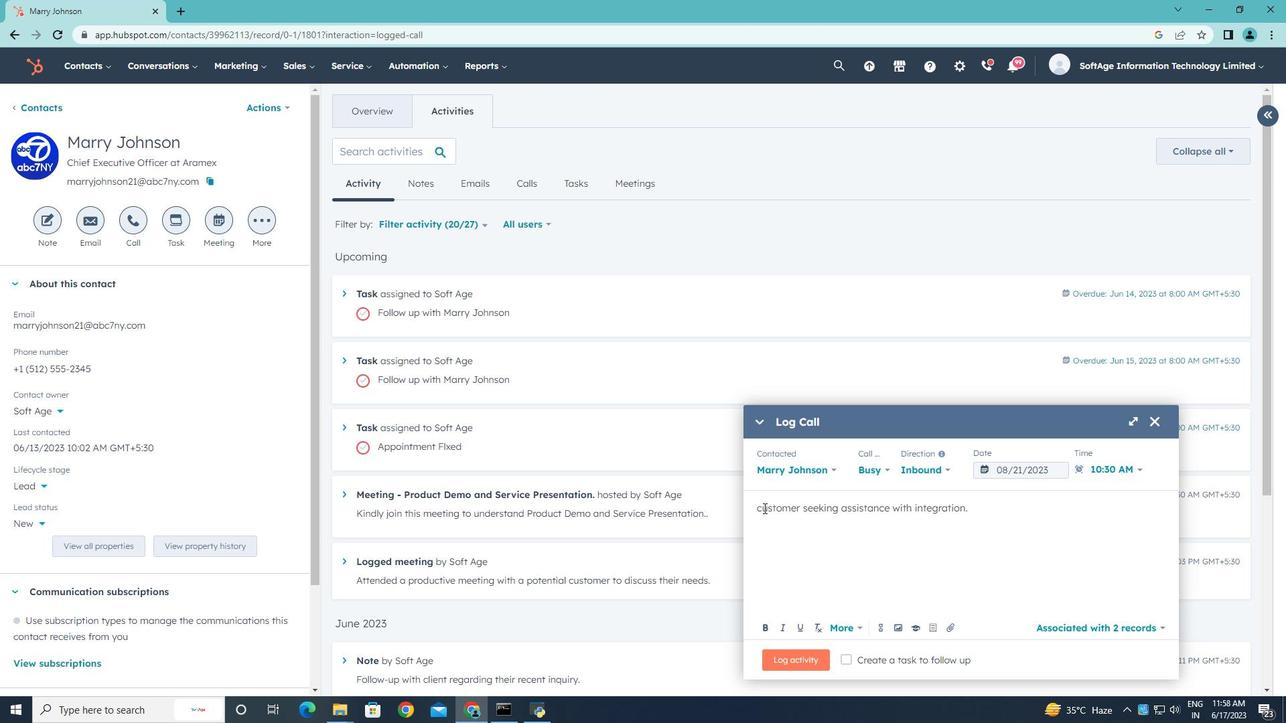 
Action: Key pressed <Key.backspace><Key.shift><Key.shift><Key.shift><Key.shift><Key.shift>C
Screenshot: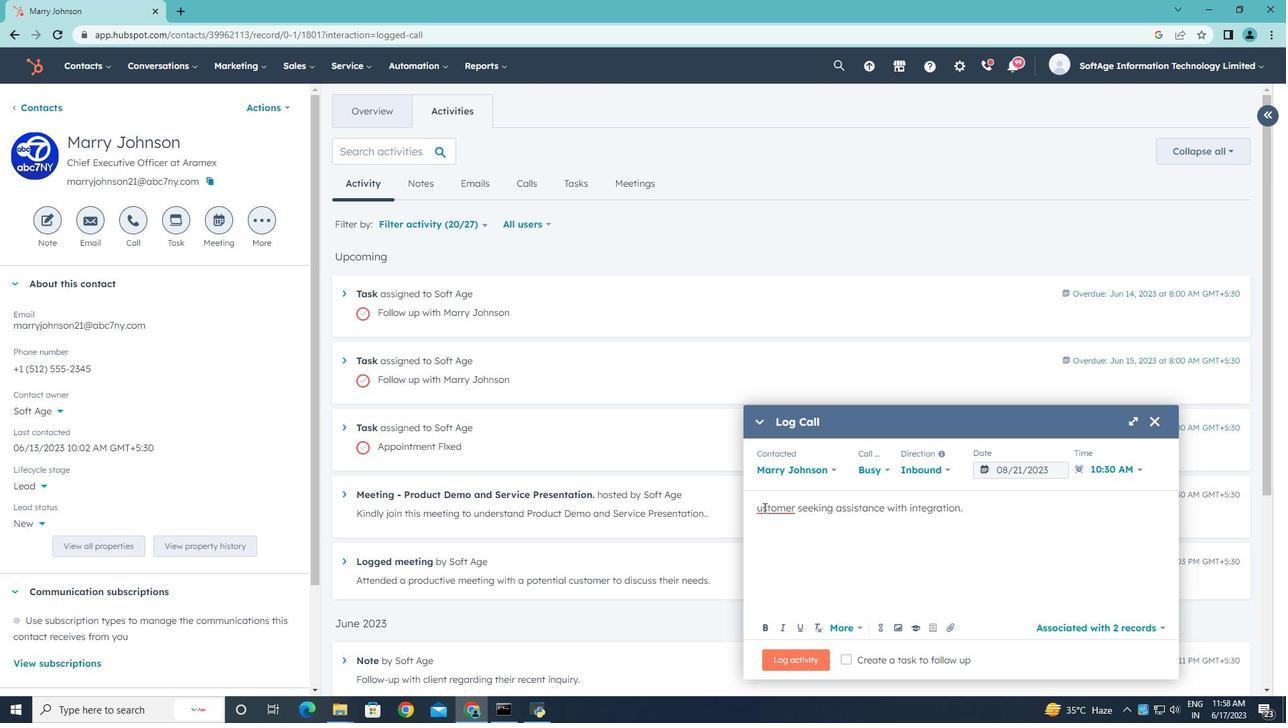 
Action: Mouse moved to (817, 655)
Screenshot: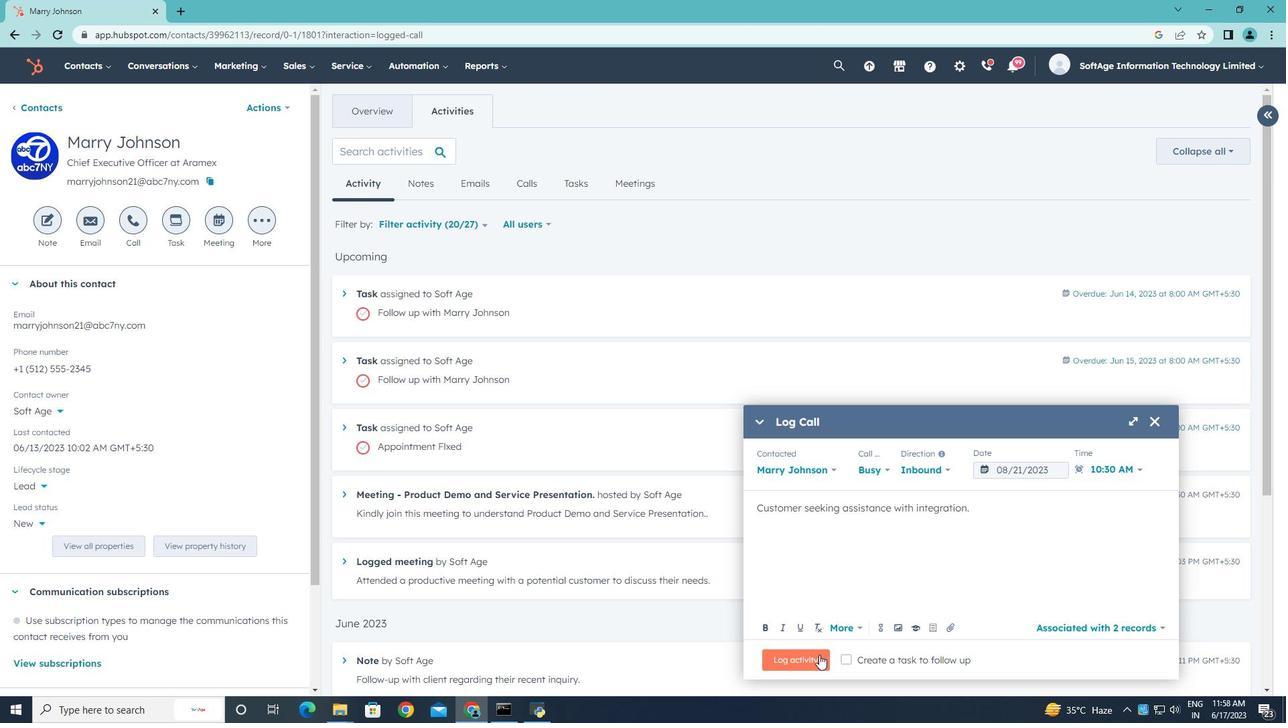 
Action: Mouse pressed left at (817, 655)
Screenshot: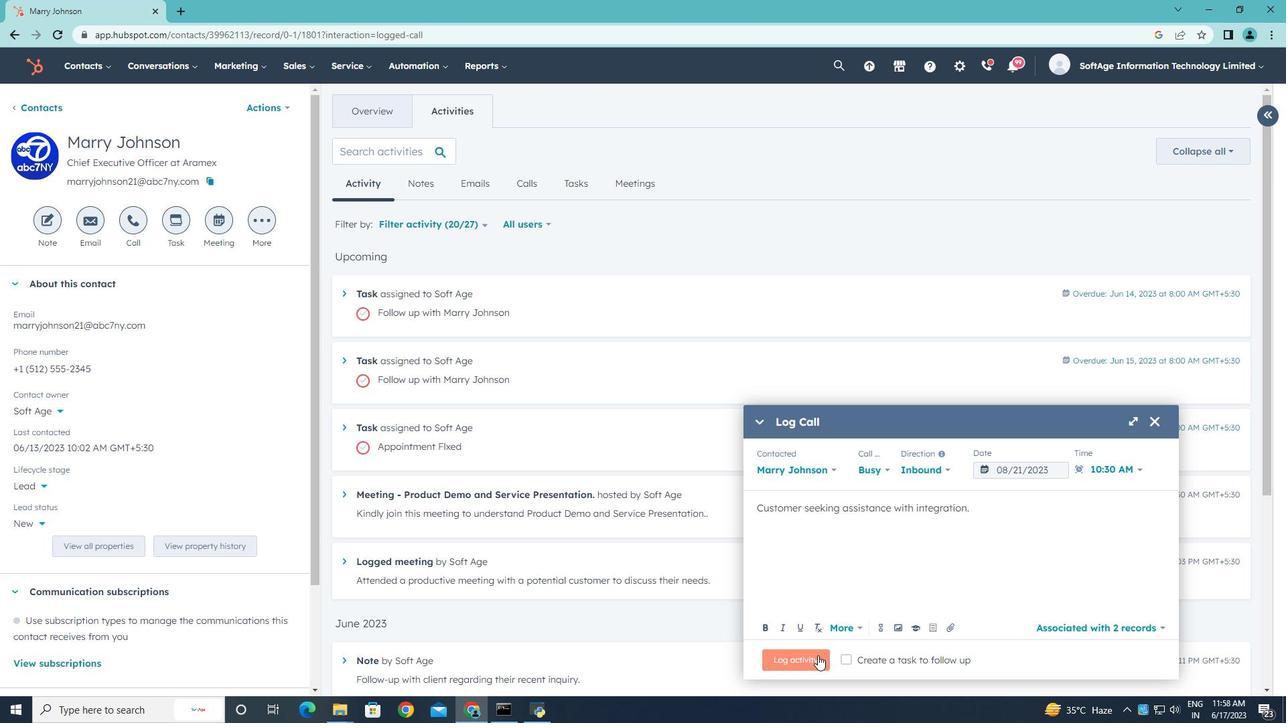 
